 Task: Find a house in Turbo, Colombia, for 4 guests from 6th to 12th September, with a price range of 10,000 to 14,000, including amenities like Gym, Wifi, and Free parking.
Action: Mouse moved to (419, 87)
Screenshot: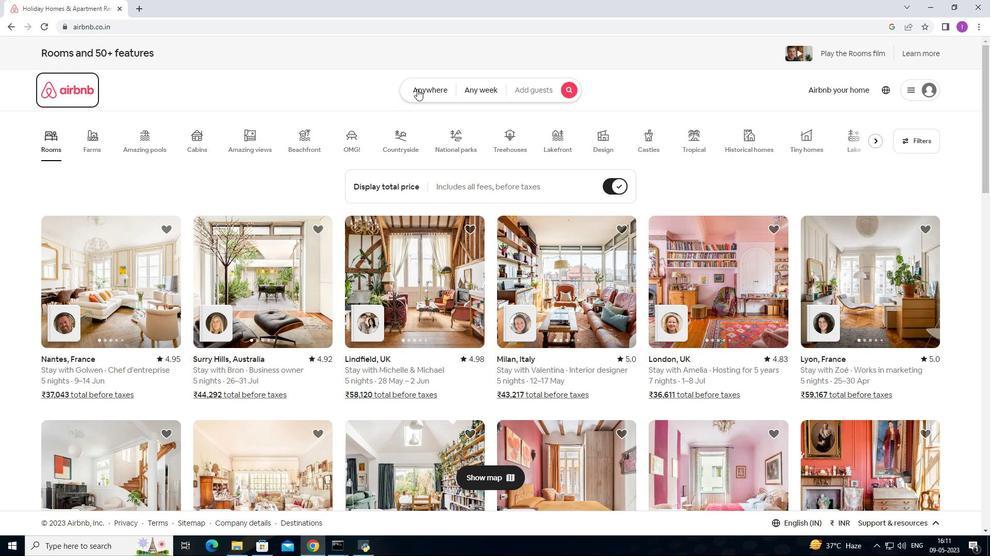 
Action: Mouse pressed left at (419, 87)
Screenshot: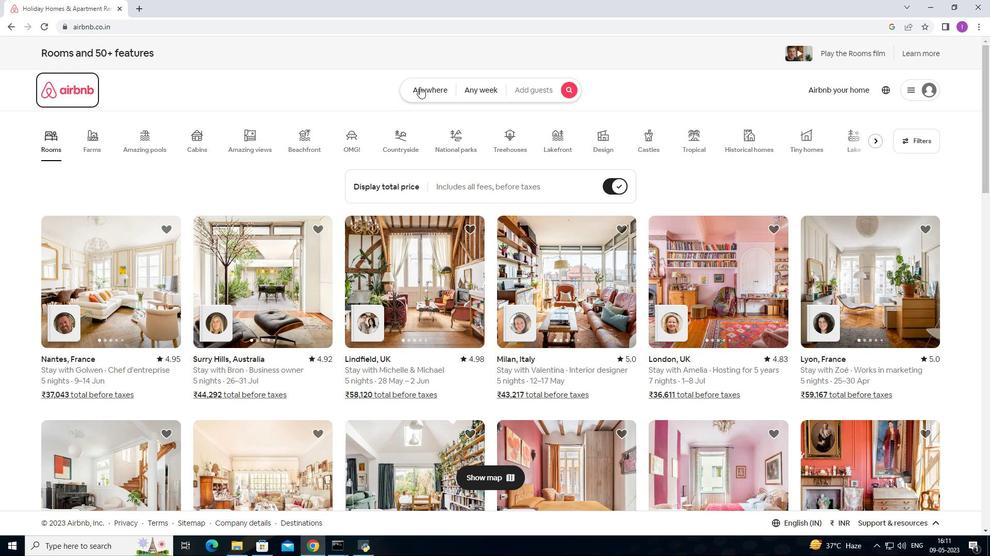 
Action: Mouse moved to (366, 127)
Screenshot: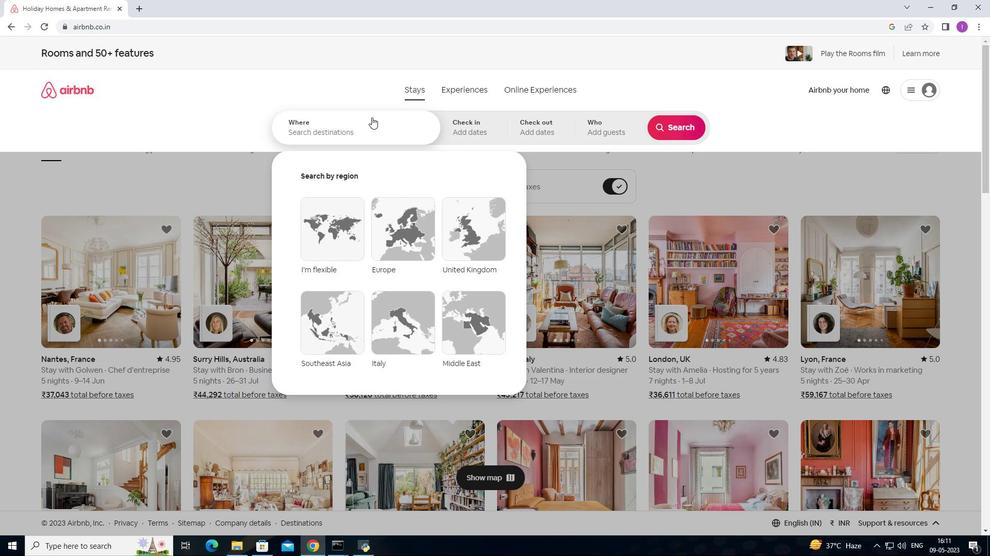 
Action: Mouse pressed left at (366, 127)
Screenshot: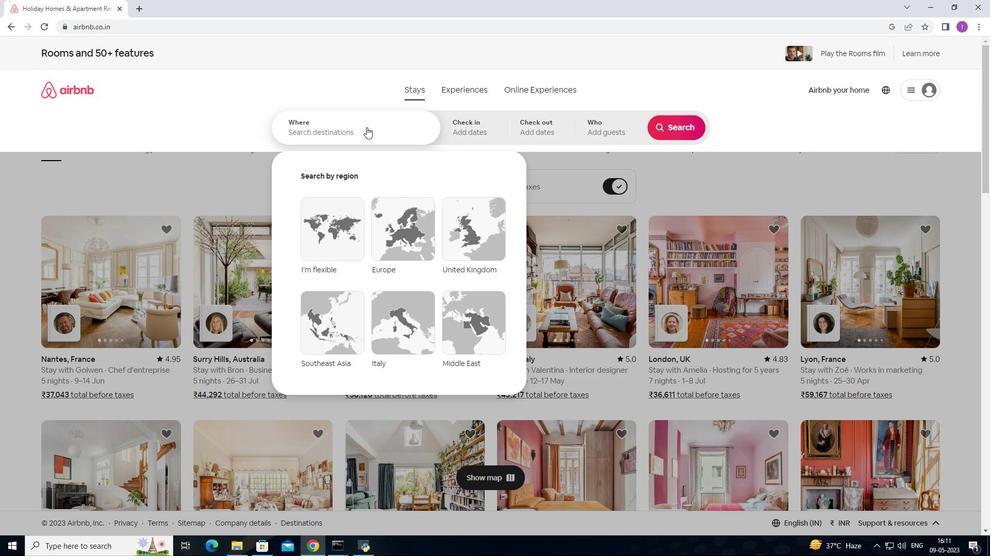 
Action: Key pressed <Key.shift><Key.shift>Turbo,<Key.shift>Cpolom<Key.backspace><Key.backspace><Key.backspace><Key.backspace><Key.backspace>olombia
Screenshot: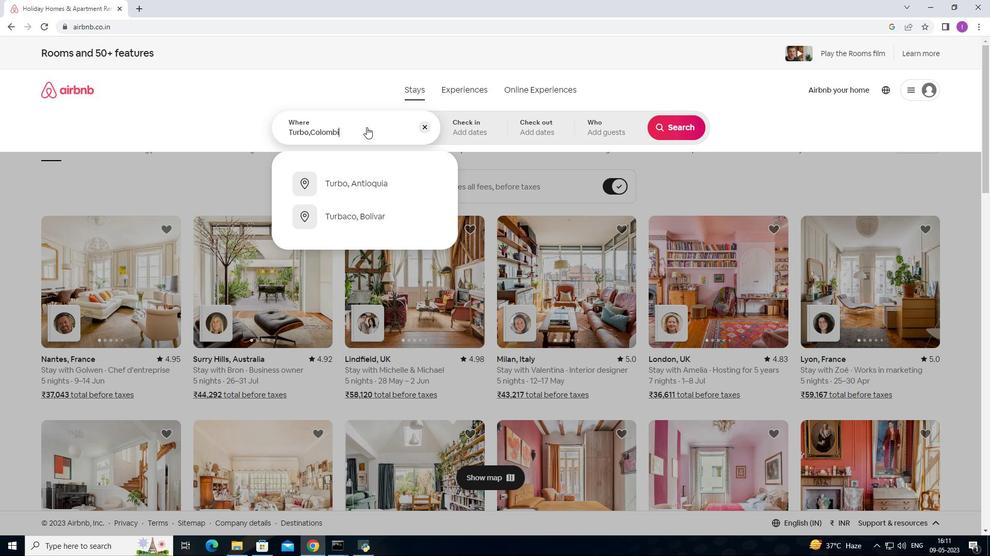 
Action: Mouse moved to (465, 127)
Screenshot: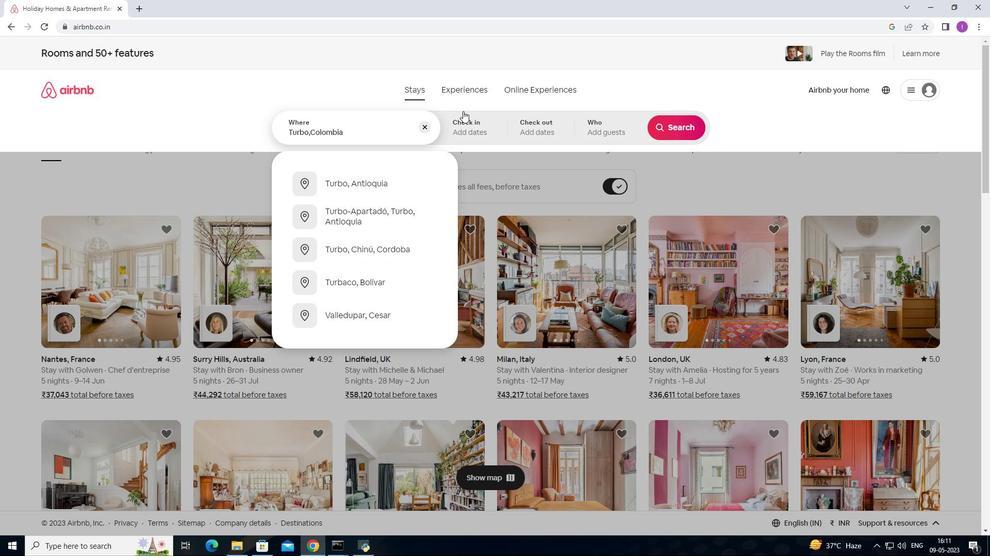 
Action: Mouse pressed left at (465, 127)
Screenshot: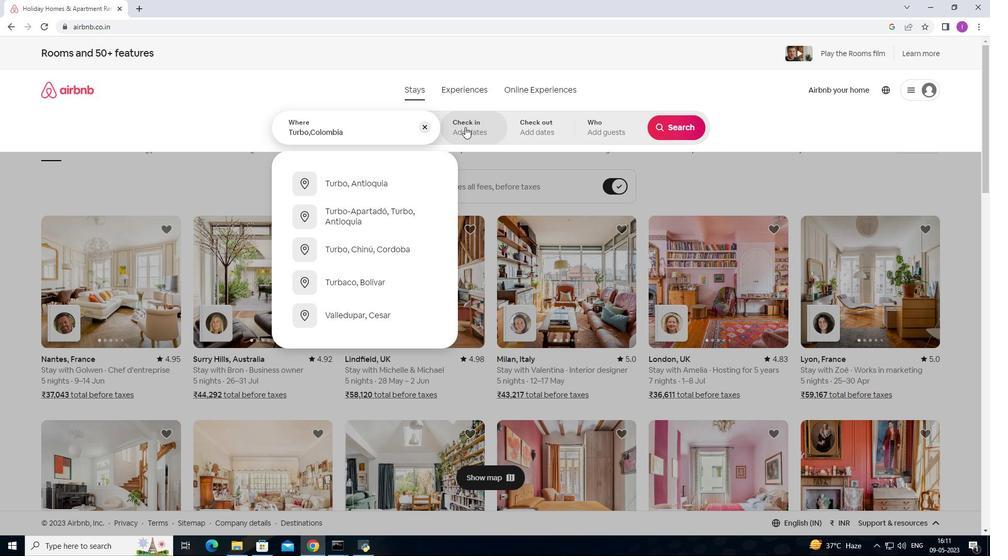 
Action: Mouse moved to (675, 209)
Screenshot: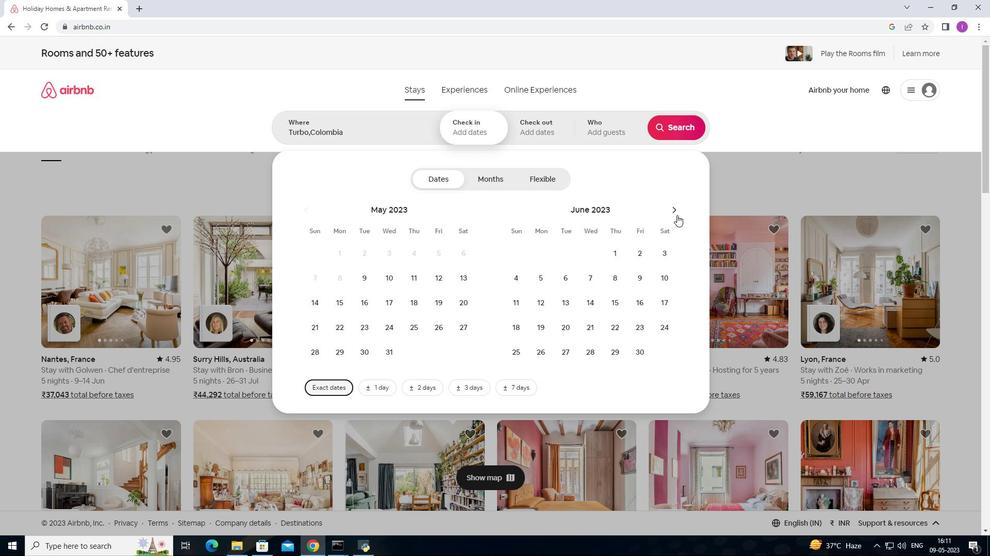 
Action: Mouse pressed left at (675, 209)
Screenshot: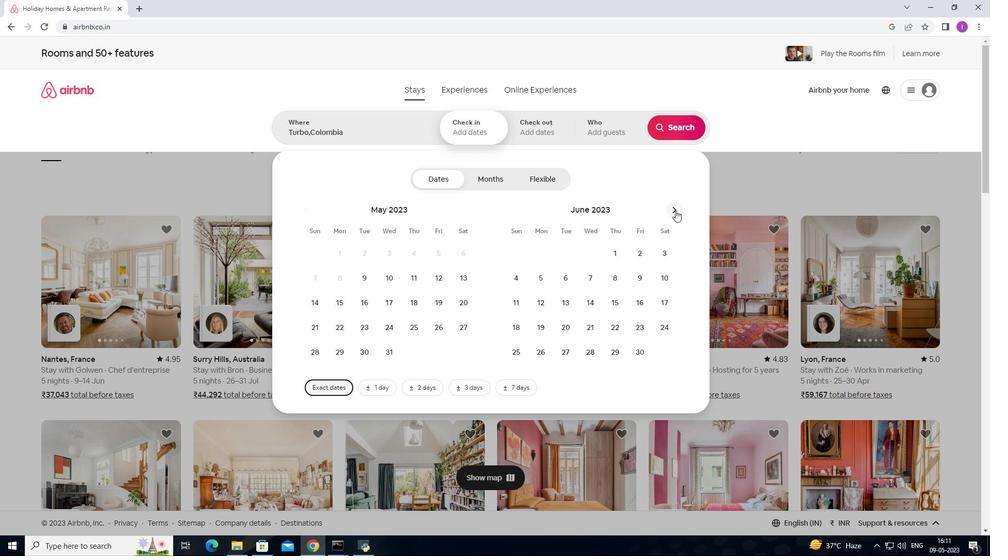
Action: Mouse pressed left at (675, 209)
Screenshot: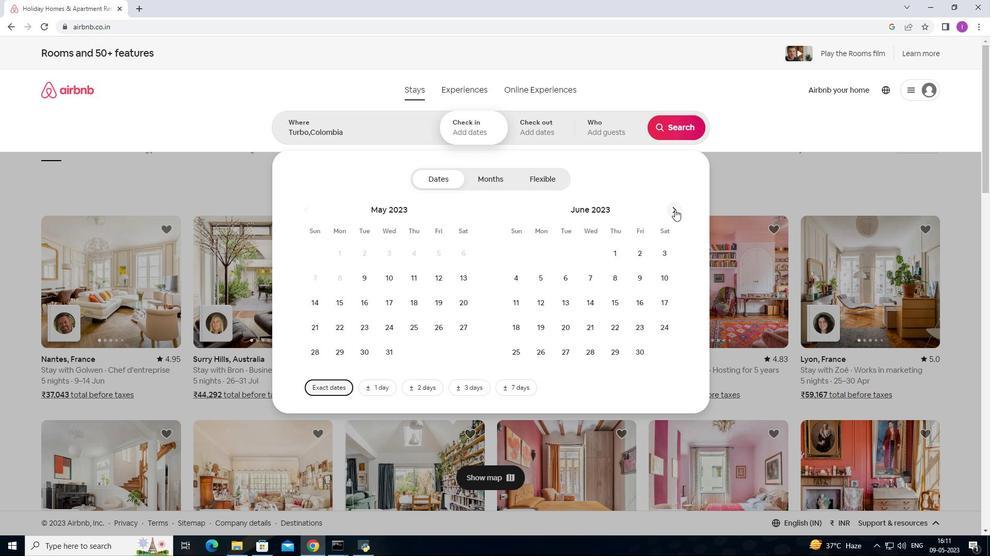 
Action: Mouse pressed left at (675, 209)
Screenshot: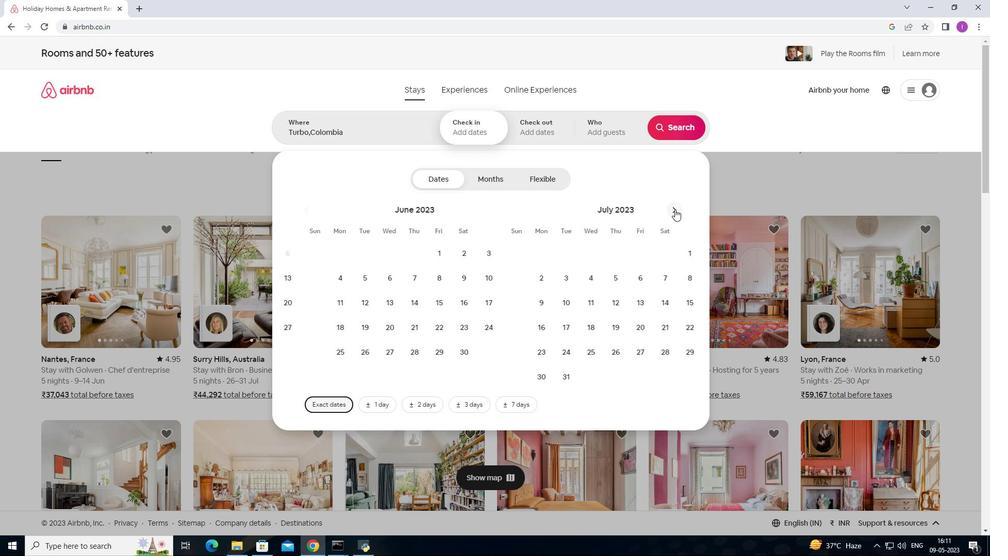 
Action: Mouse pressed left at (675, 209)
Screenshot: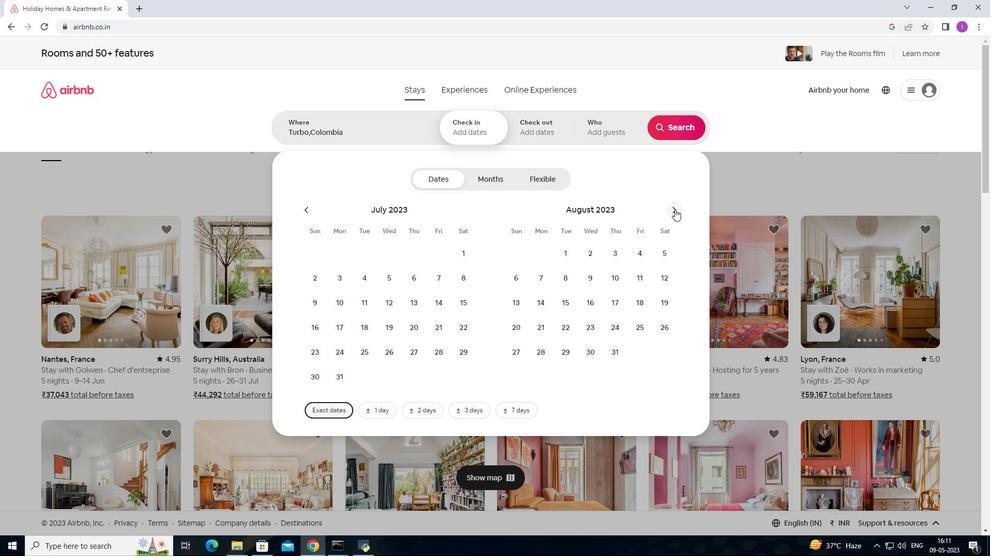 
Action: Mouse moved to (593, 280)
Screenshot: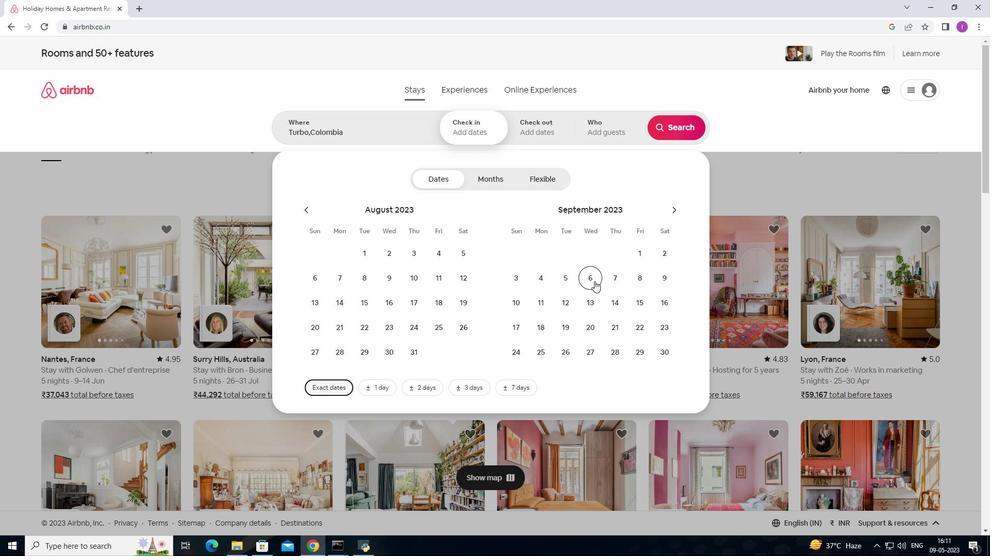 
Action: Mouse pressed left at (593, 280)
Screenshot: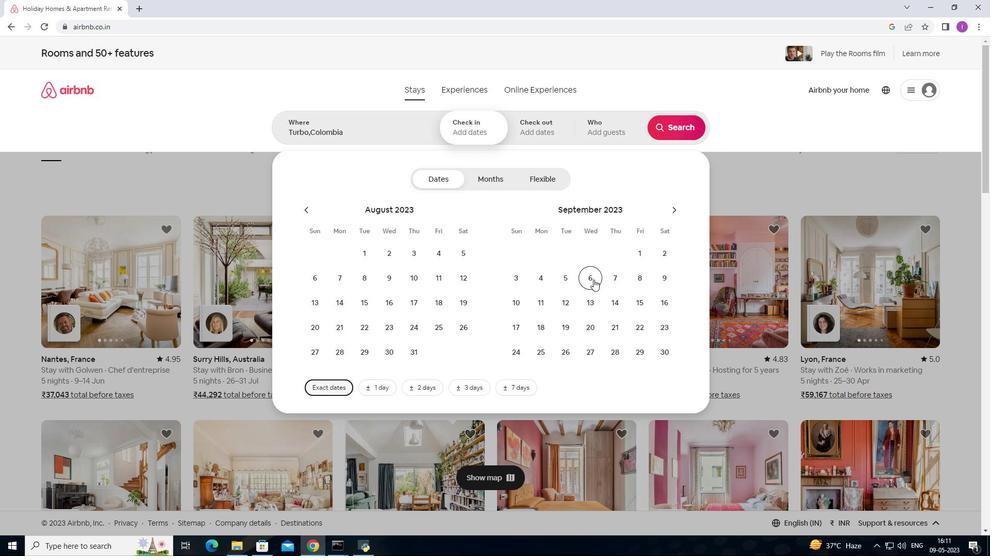 
Action: Mouse moved to (570, 303)
Screenshot: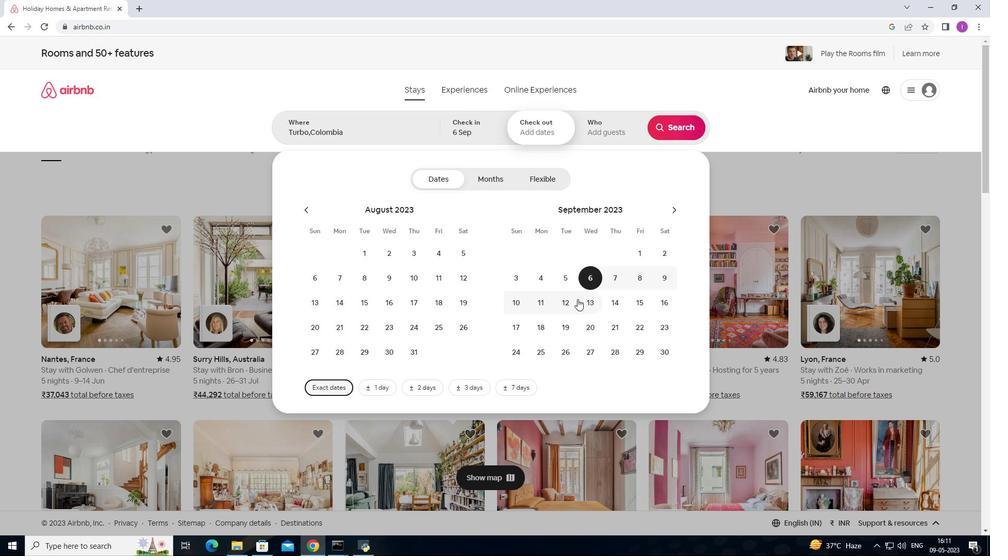 
Action: Mouse pressed left at (570, 303)
Screenshot: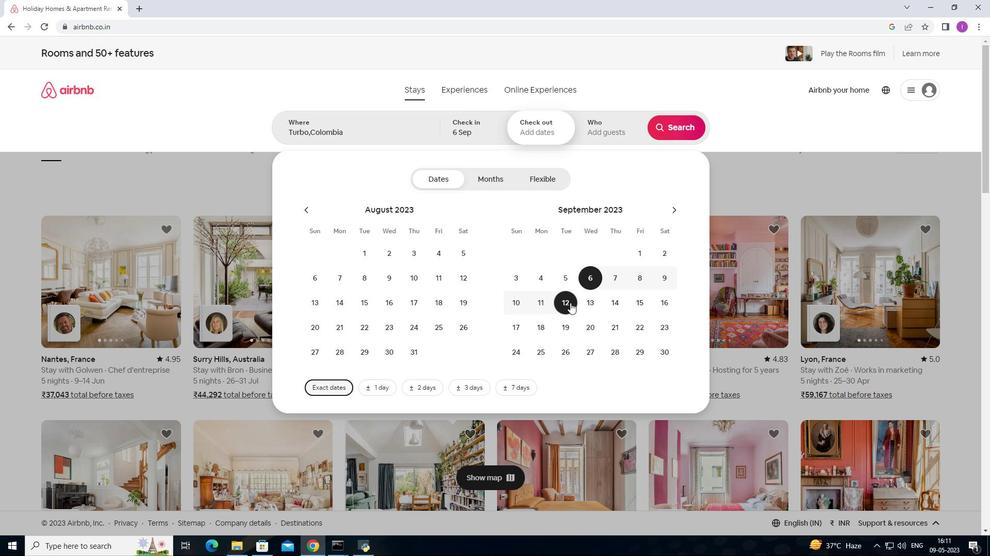 
Action: Mouse moved to (614, 132)
Screenshot: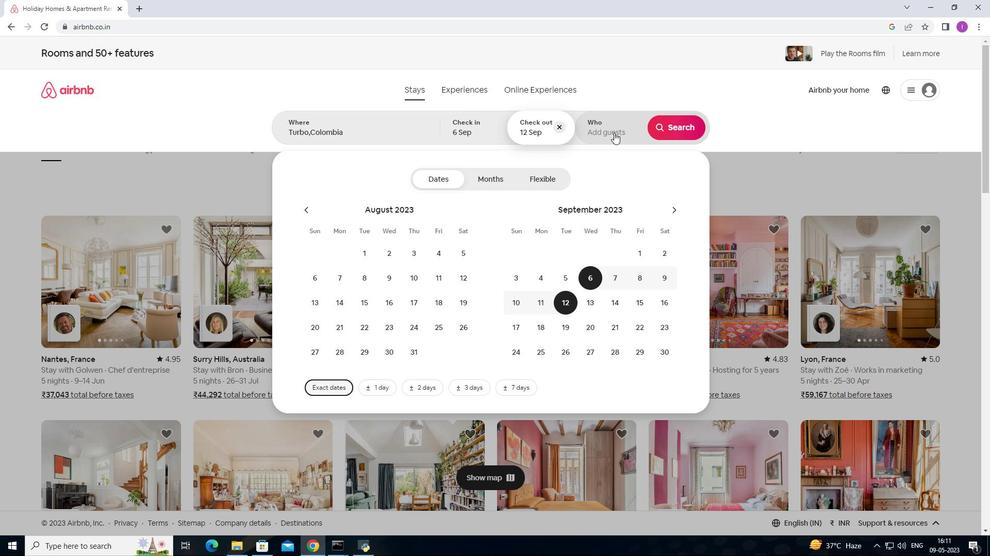 
Action: Mouse pressed left at (614, 132)
Screenshot: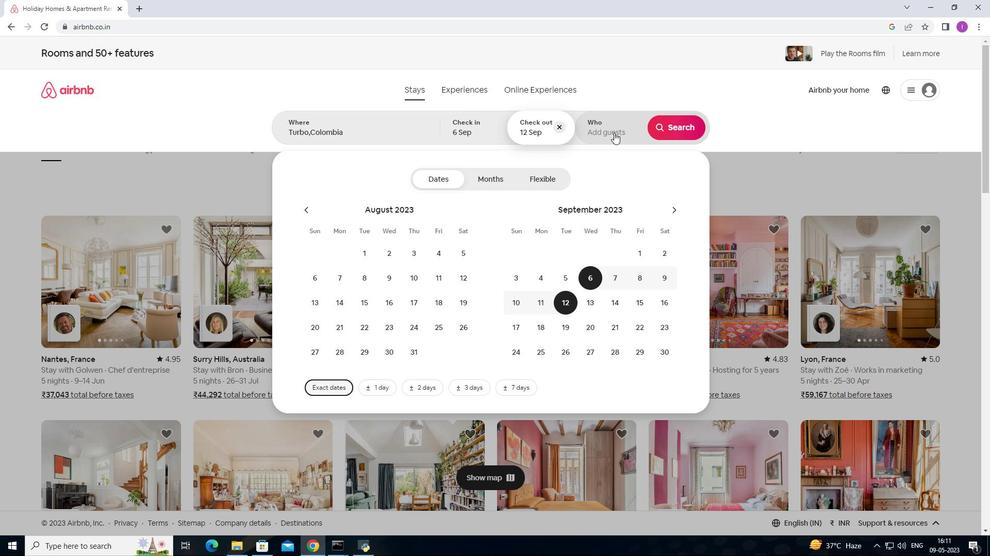 
Action: Mouse moved to (685, 183)
Screenshot: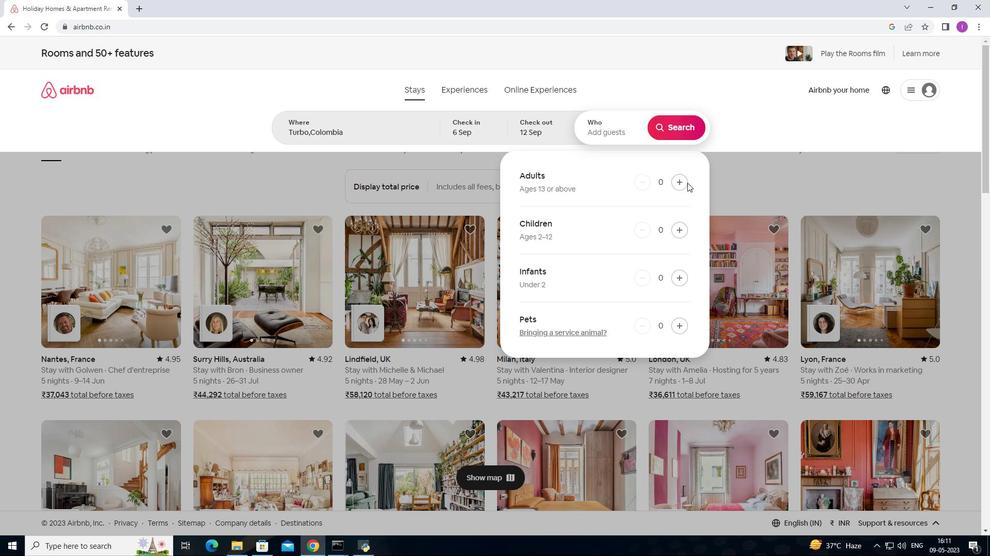 
Action: Mouse pressed left at (685, 183)
Screenshot: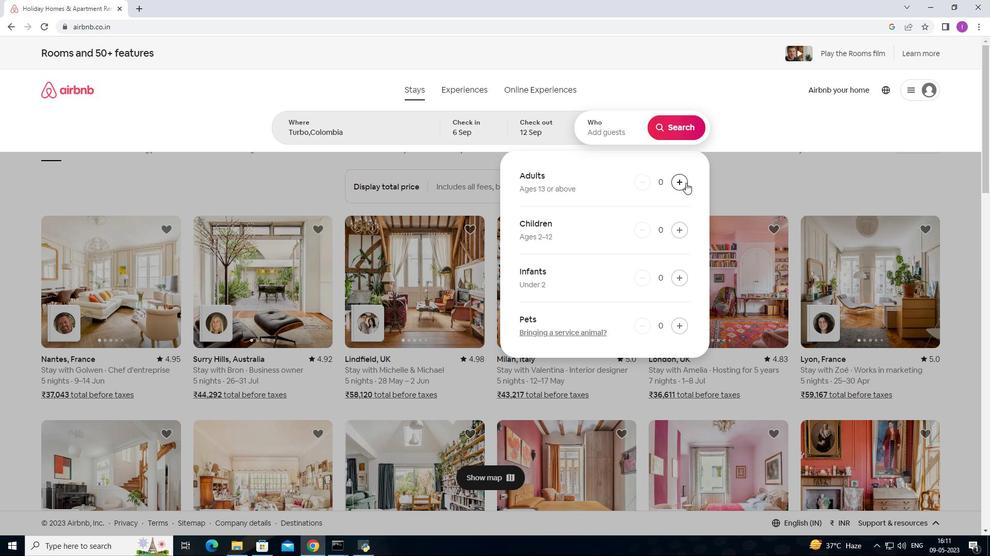 
Action: Mouse moved to (685, 182)
Screenshot: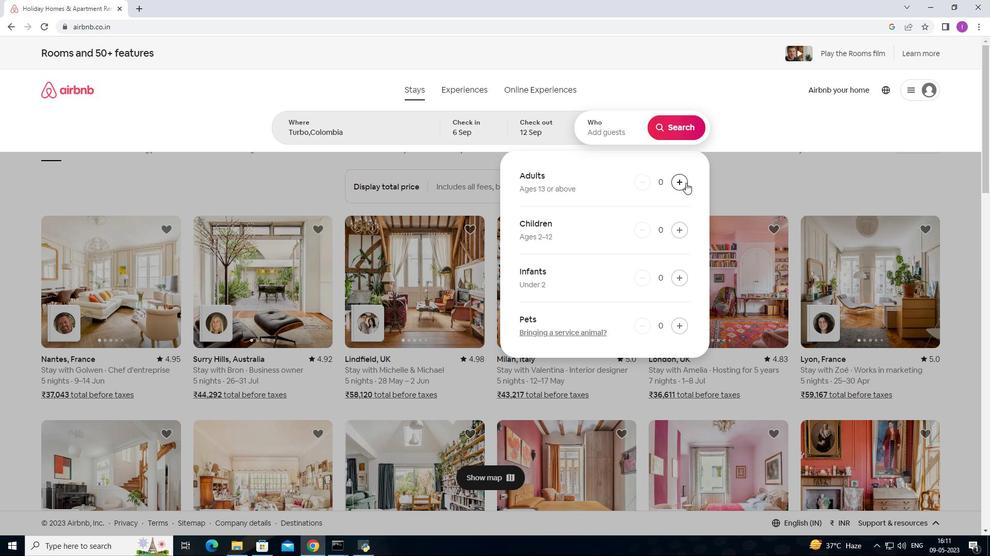 
Action: Mouse pressed left at (685, 182)
Screenshot: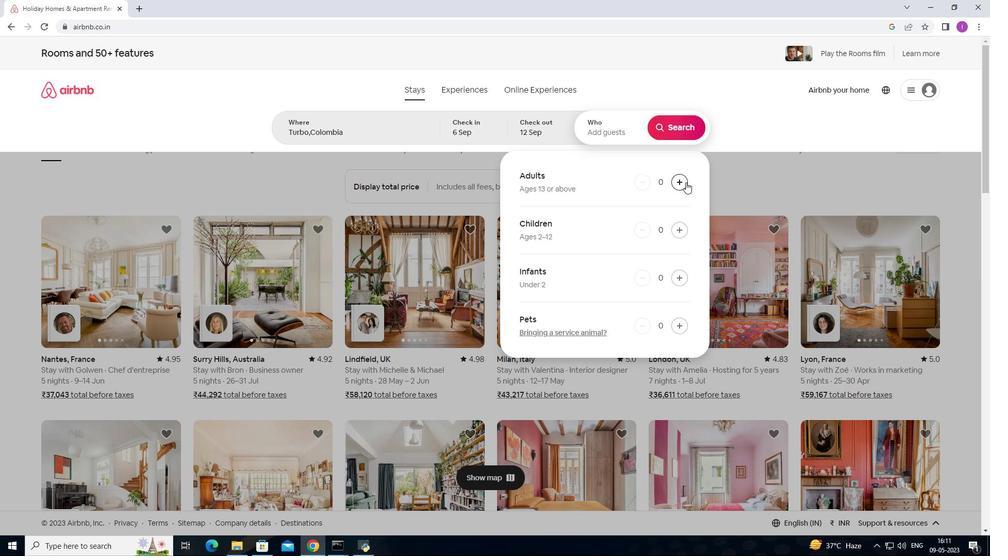 
Action: Mouse pressed left at (685, 182)
Screenshot: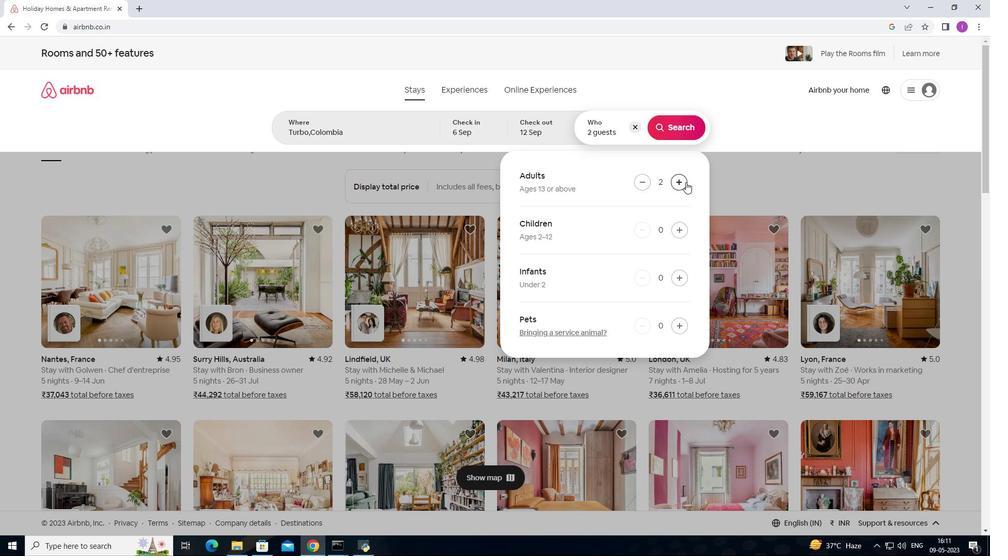 
Action: Mouse moved to (685, 182)
Screenshot: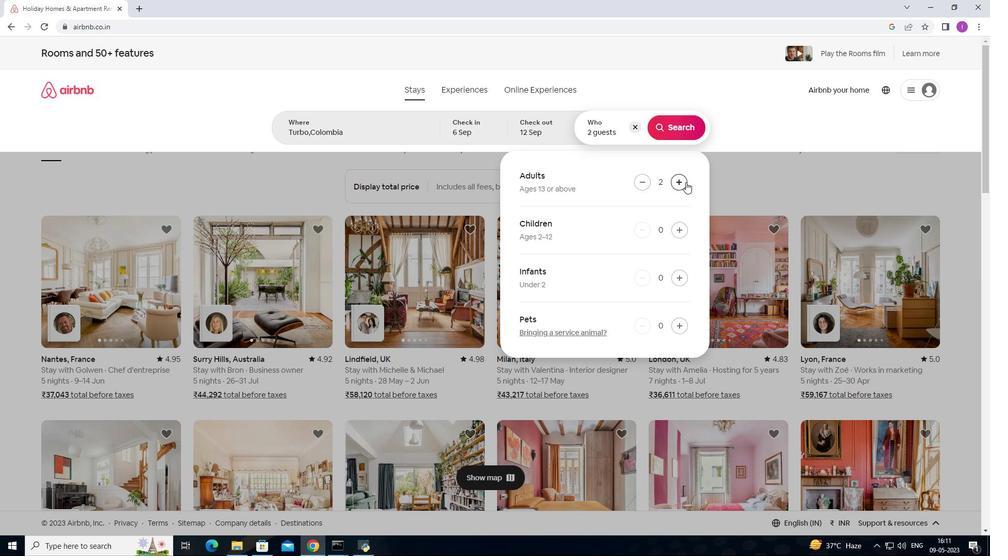 
Action: Mouse pressed left at (685, 182)
Screenshot: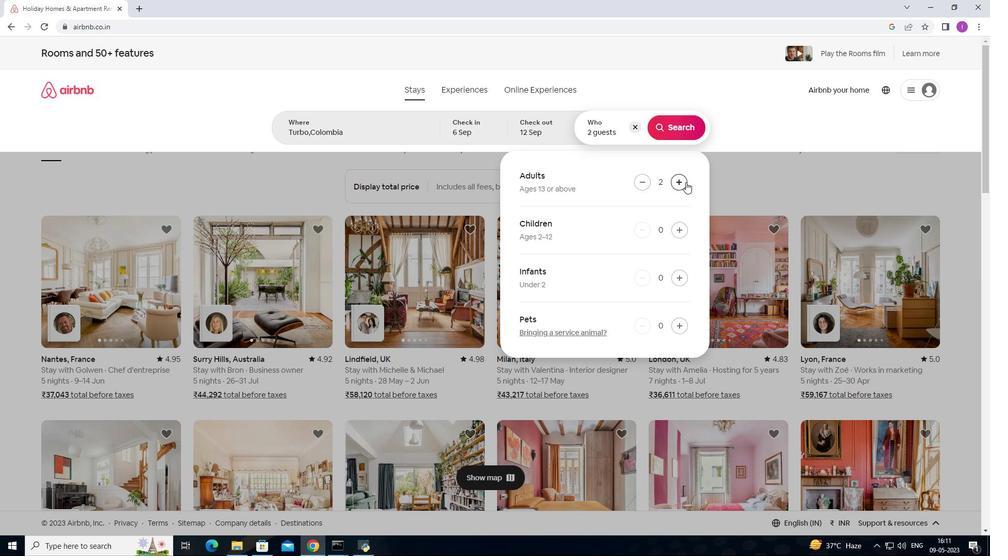 
Action: Mouse pressed left at (685, 182)
Screenshot: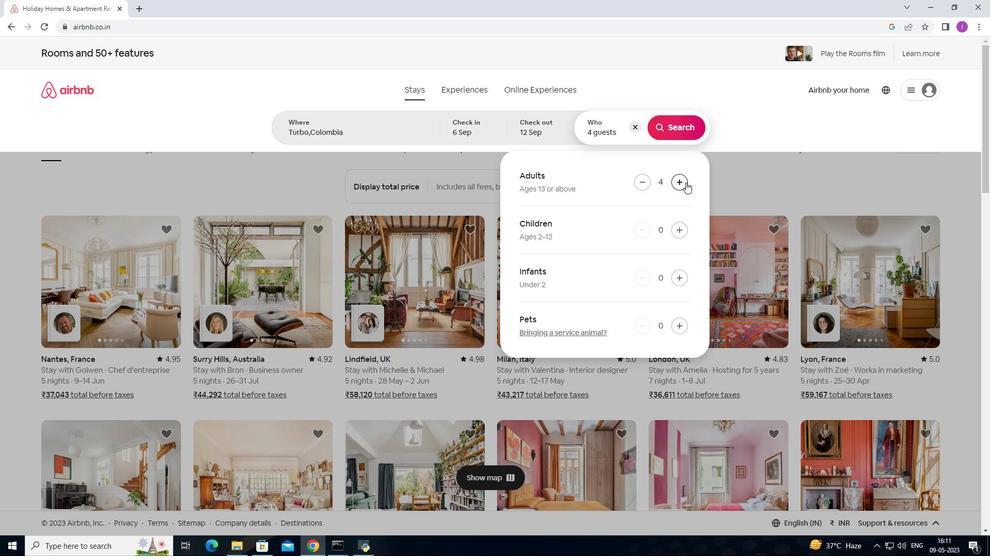 
Action: Mouse moved to (636, 183)
Screenshot: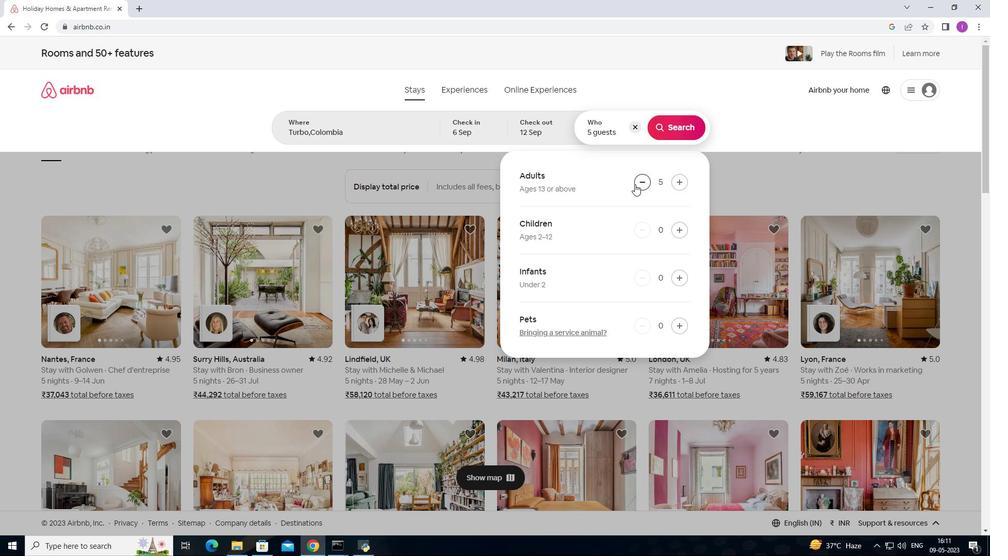 
Action: Mouse pressed left at (636, 183)
Screenshot: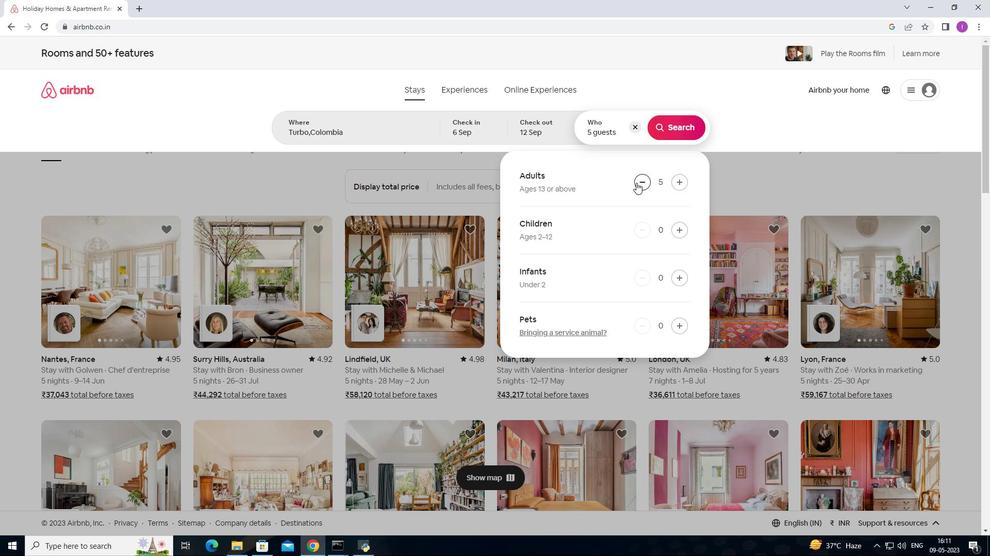 
Action: Mouse moved to (665, 133)
Screenshot: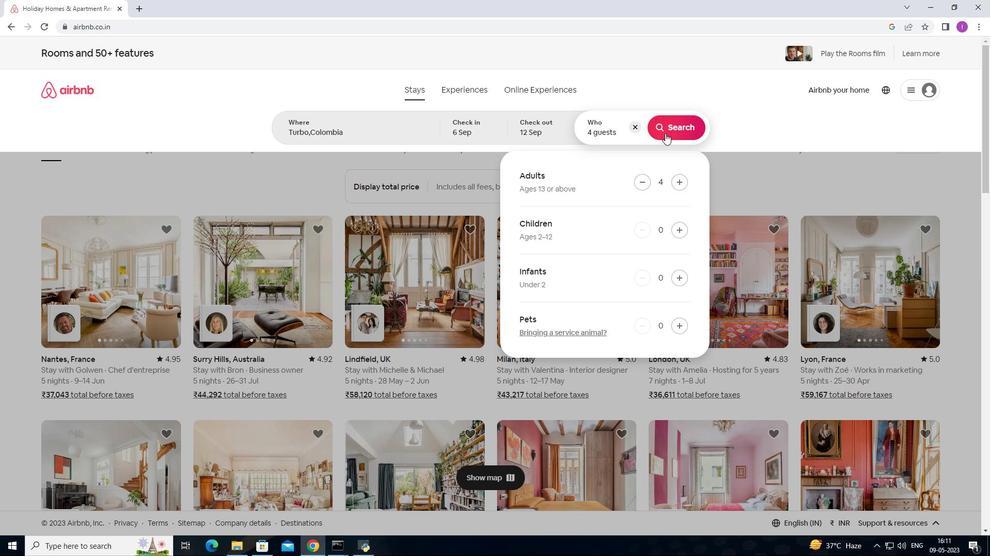 
Action: Mouse pressed left at (665, 133)
Screenshot: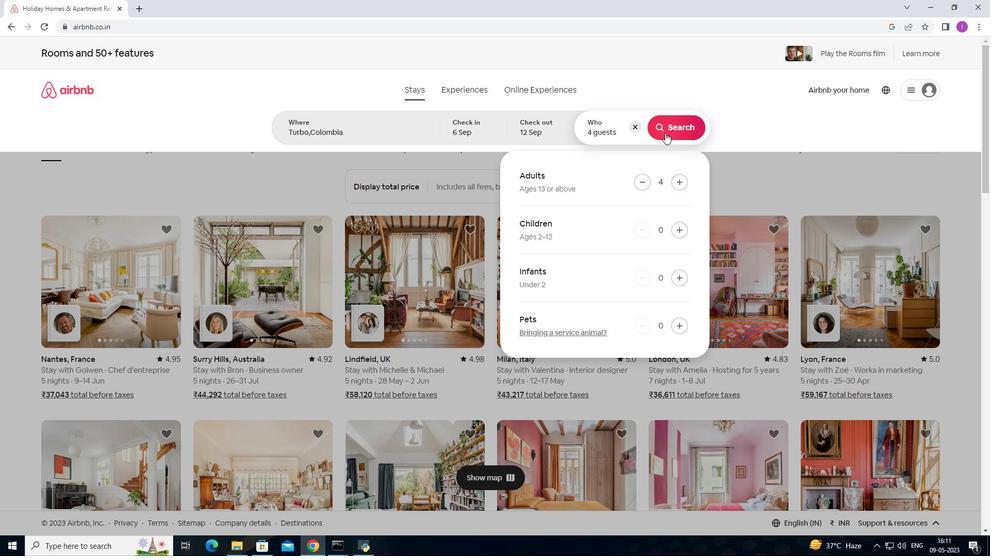 
Action: Mouse moved to (934, 94)
Screenshot: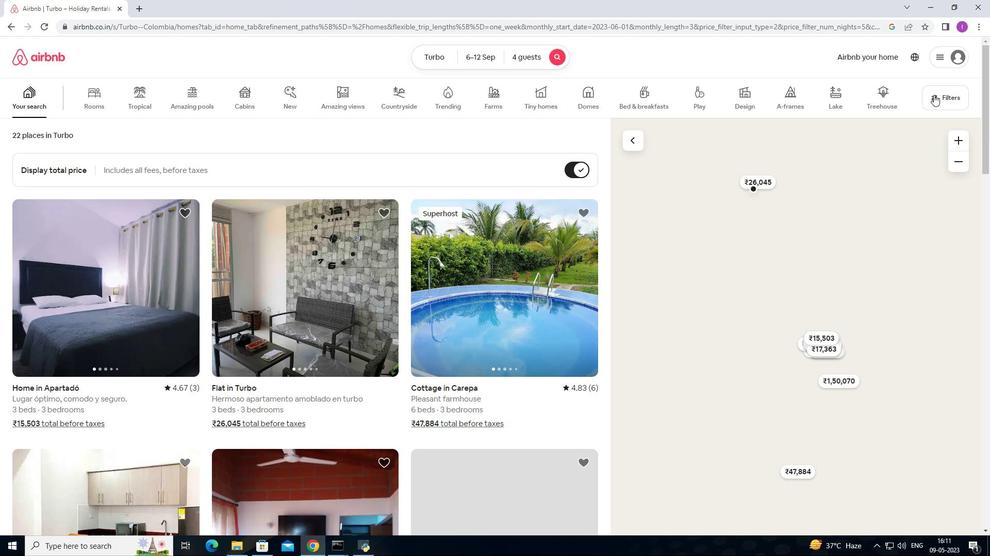 
Action: Mouse pressed left at (934, 94)
Screenshot: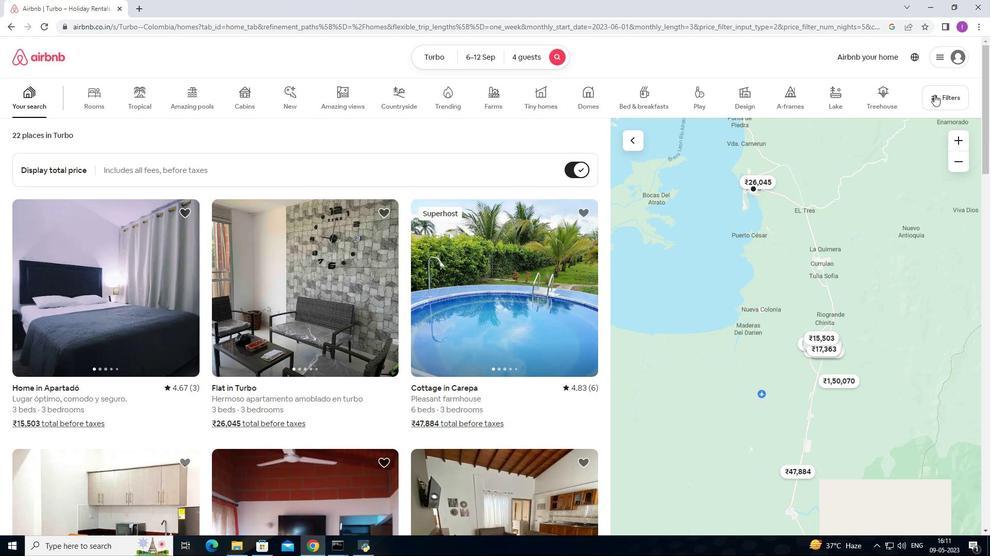 
Action: Mouse moved to (365, 353)
Screenshot: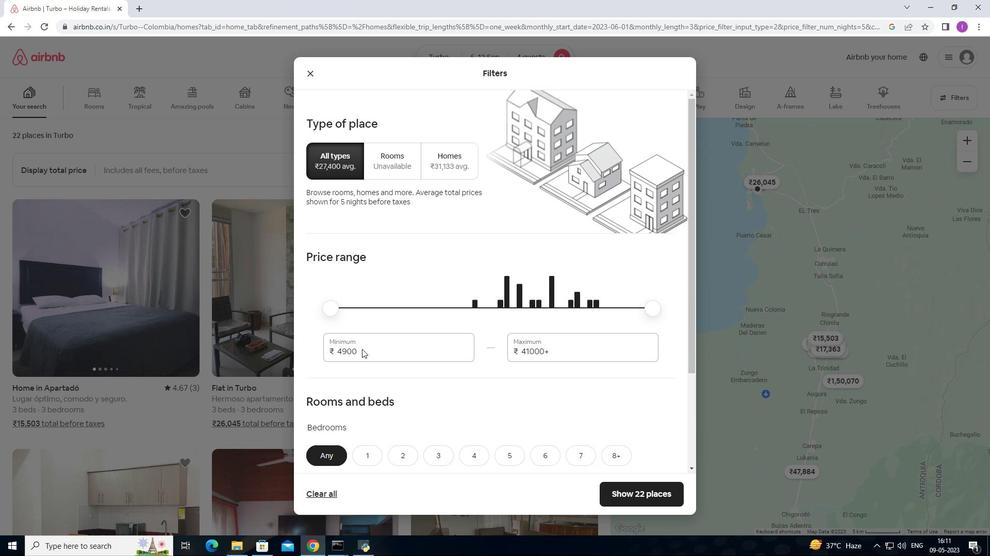
Action: Mouse pressed left at (365, 353)
Screenshot: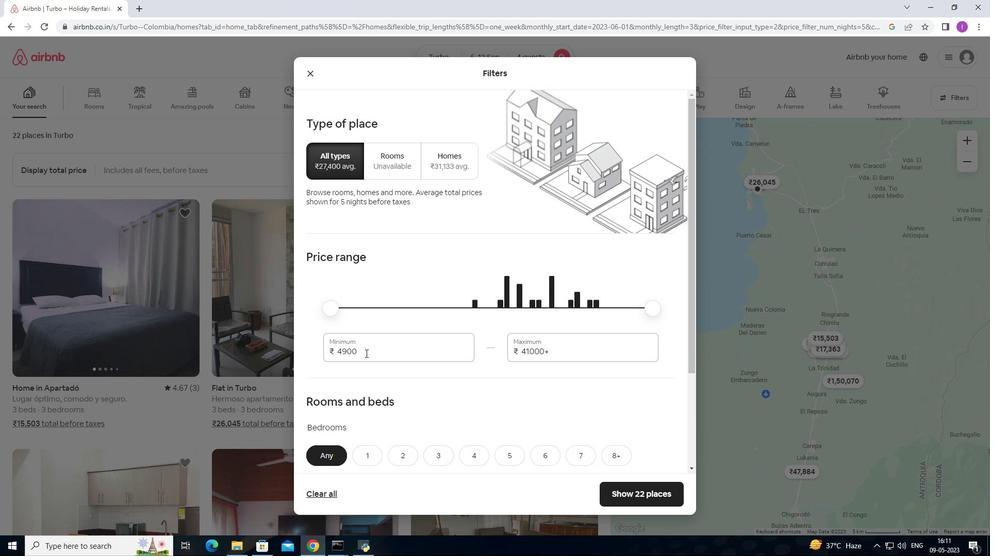
Action: Mouse moved to (459, 337)
Screenshot: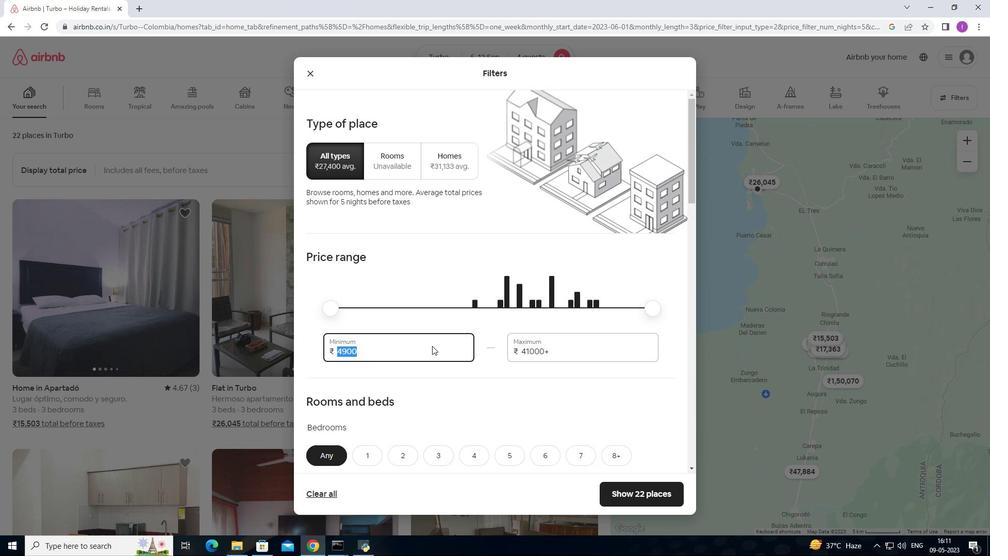 
Action: Key pressed 1
Screenshot: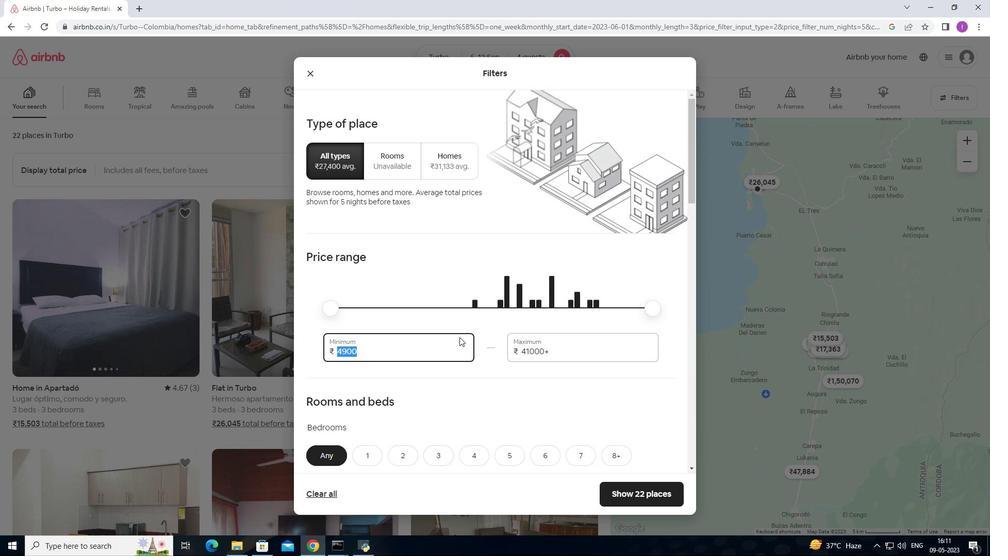 
Action: Mouse moved to (460, 336)
Screenshot: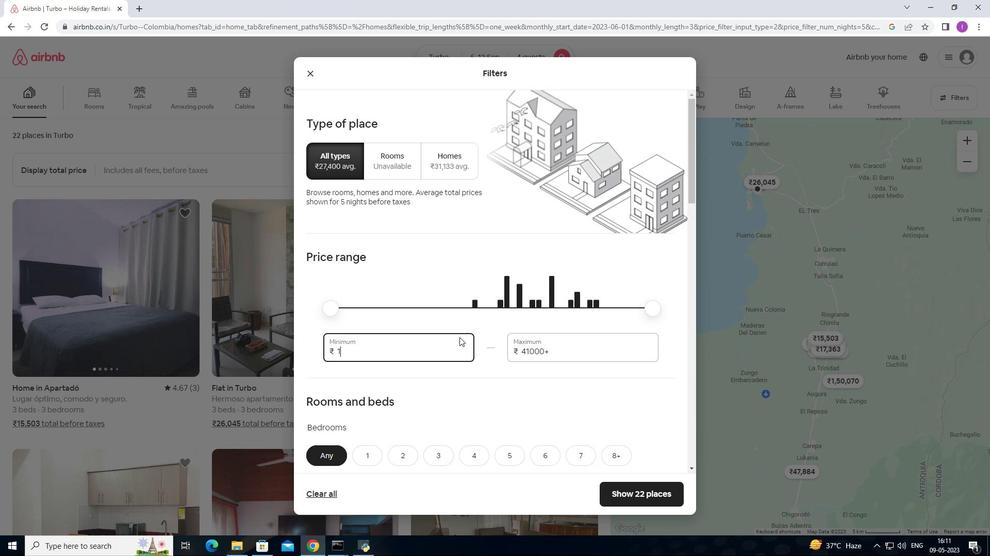 
Action: Key pressed 000
Screenshot: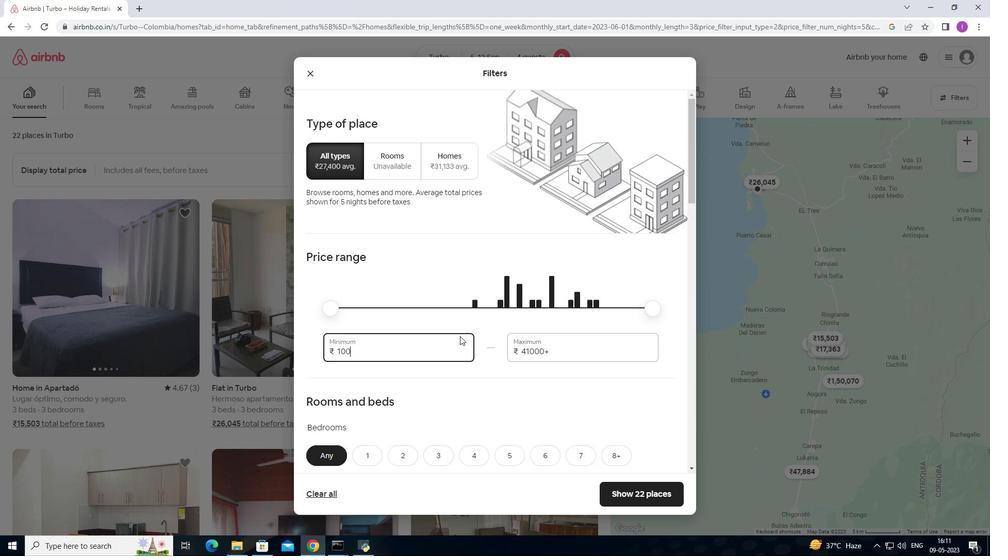 
Action: Mouse moved to (459, 336)
Screenshot: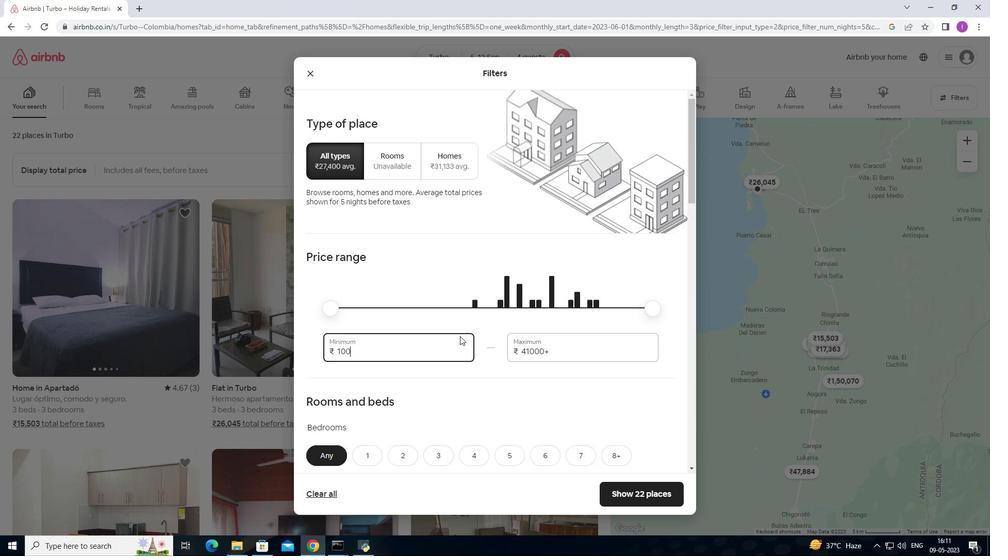 
Action: Key pressed 0
Screenshot: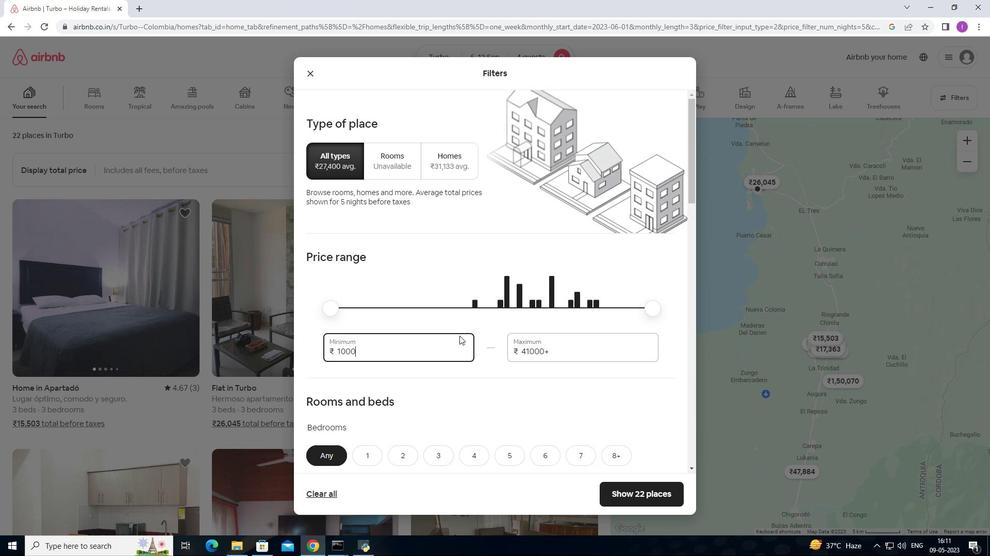 
Action: Mouse moved to (562, 355)
Screenshot: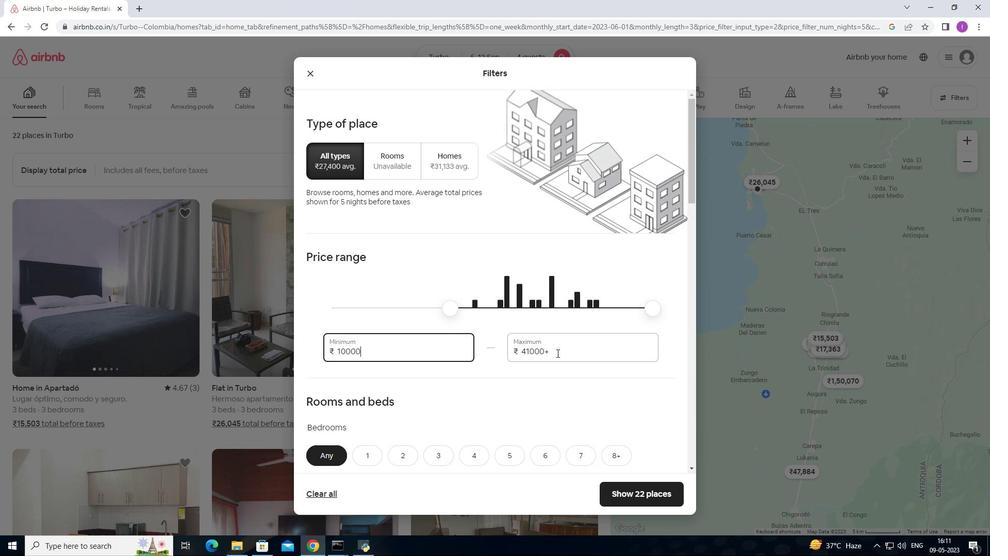 
Action: Mouse pressed left at (562, 355)
Screenshot: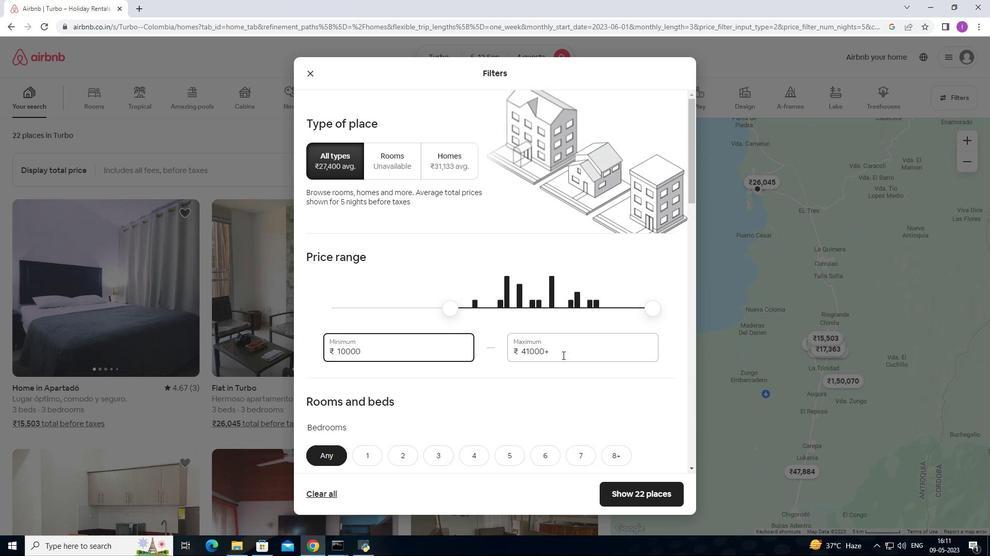 
Action: Mouse moved to (564, 370)
Screenshot: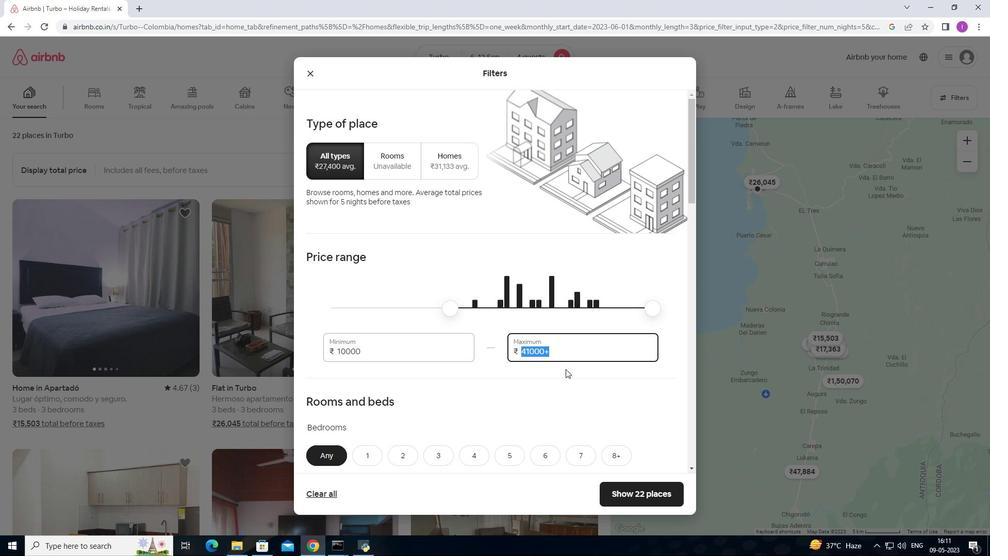 
Action: Key pressed 1
Screenshot: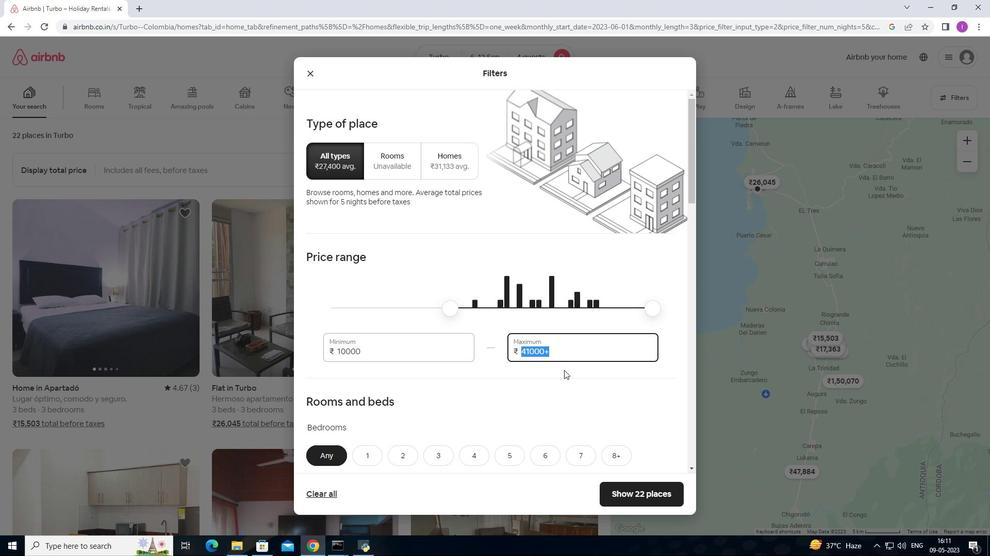 
Action: Mouse moved to (563, 370)
Screenshot: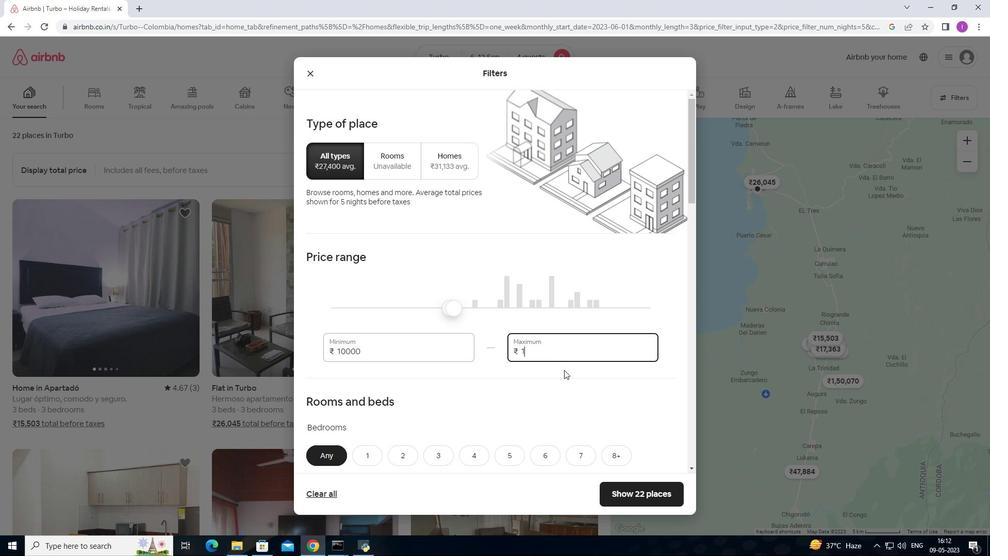 
Action: Key pressed 4000
Screenshot: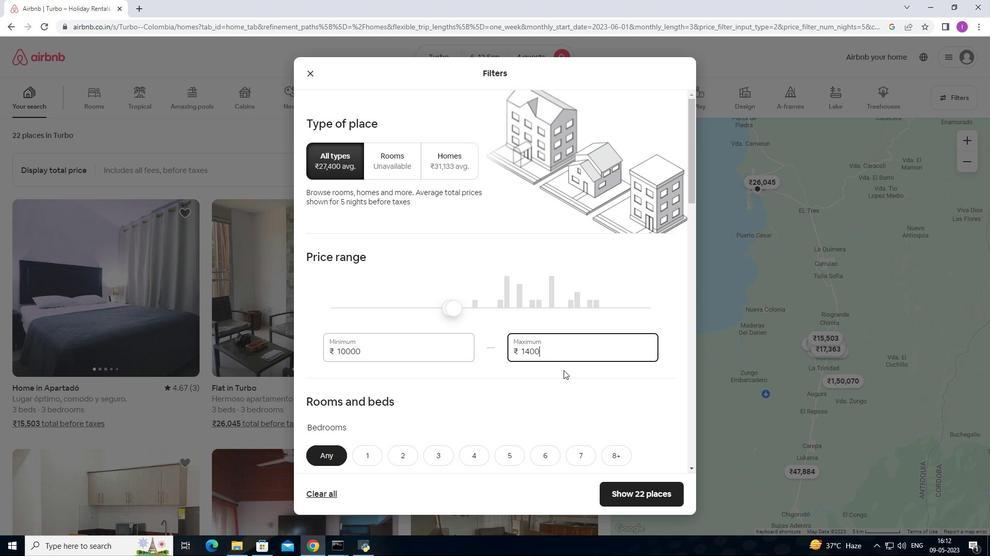 
Action: Mouse moved to (411, 370)
Screenshot: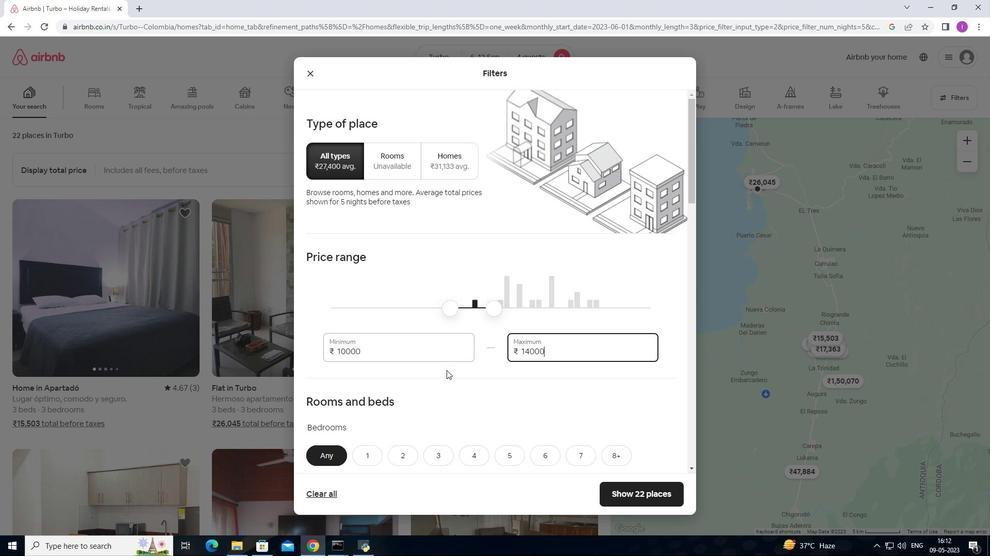
Action: Mouse scrolled (411, 370) with delta (0, 0)
Screenshot: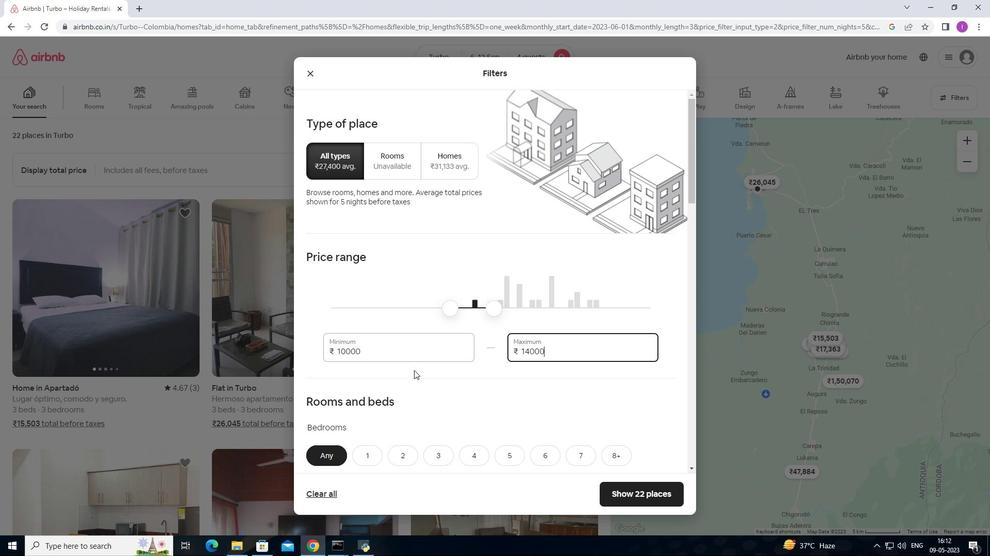 
Action: Mouse scrolled (411, 370) with delta (0, 0)
Screenshot: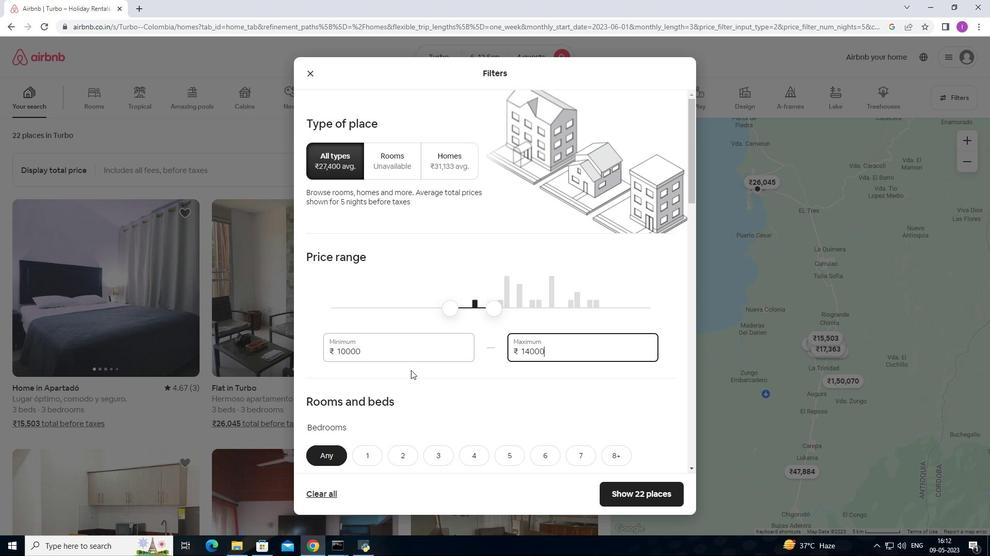 
Action: Mouse moved to (411, 365)
Screenshot: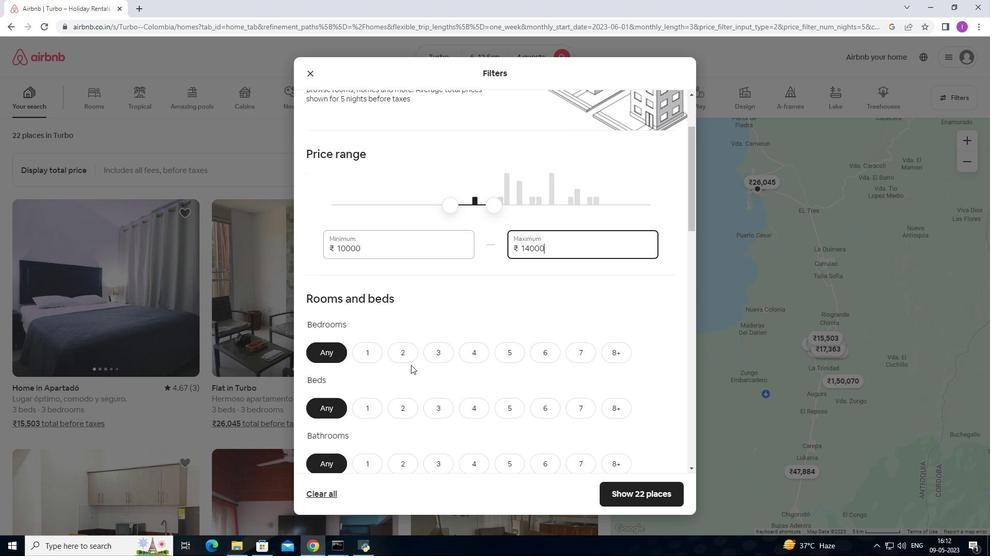 
Action: Mouse scrolled (411, 364) with delta (0, 0)
Screenshot: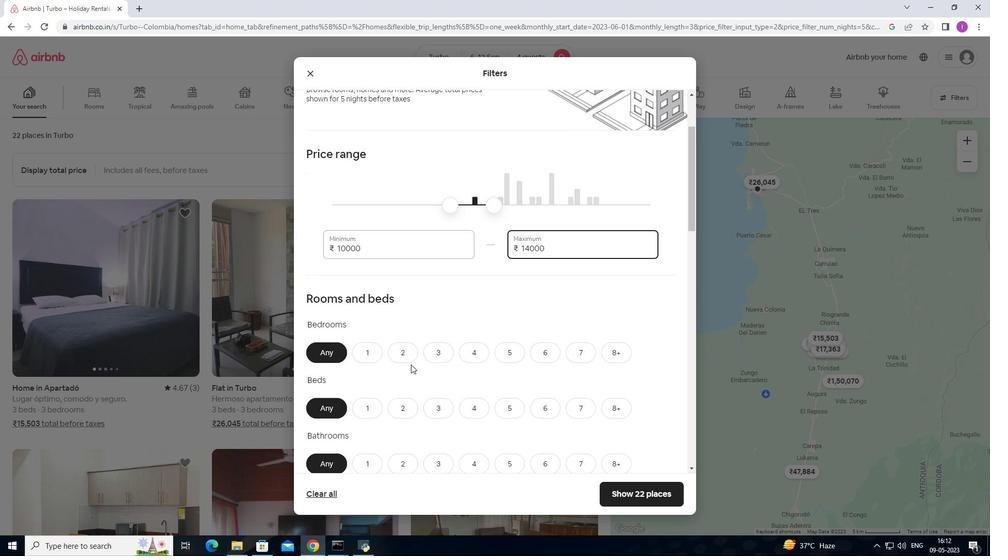 
Action: Mouse moved to (412, 364)
Screenshot: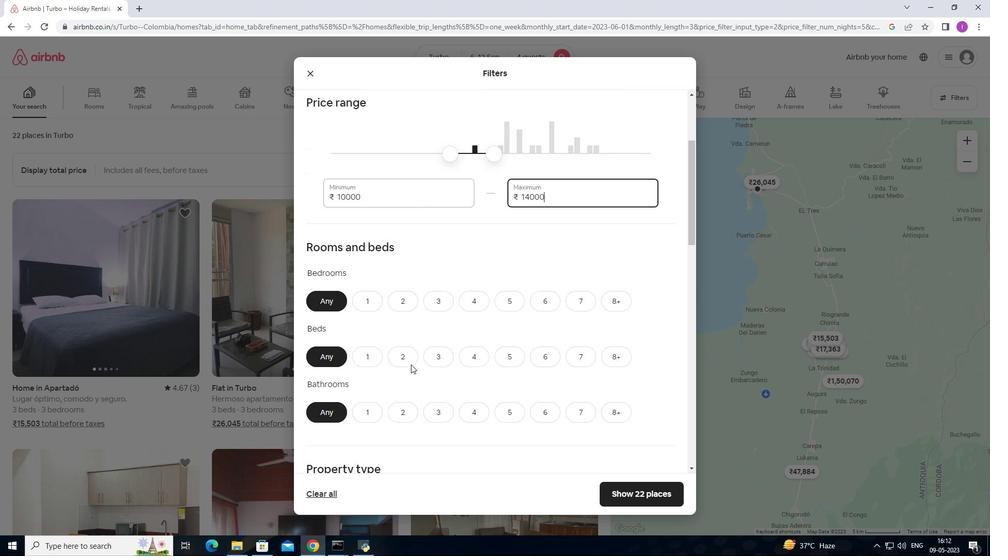 
Action: Mouse scrolled (412, 363) with delta (0, 0)
Screenshot: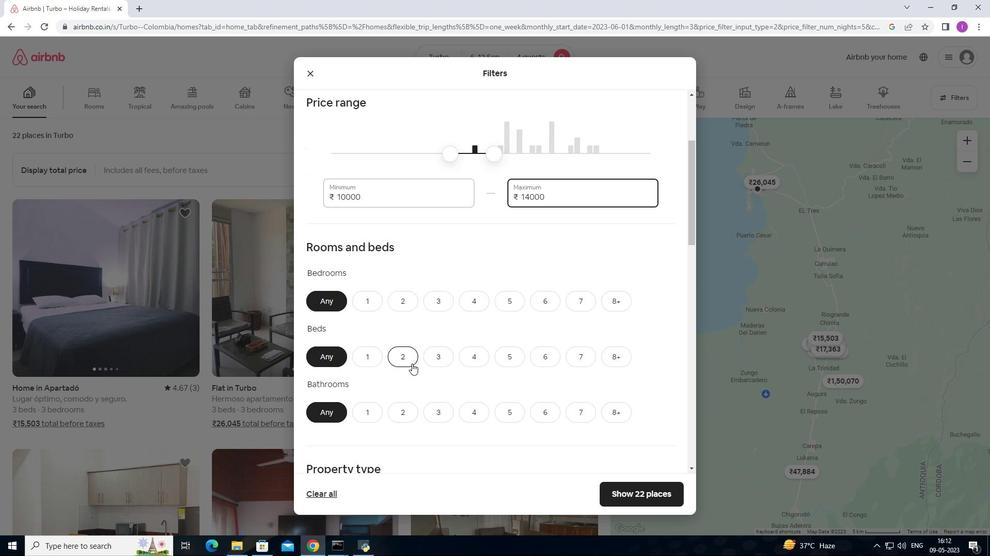 
Action: Mouse moved to (472, 253)
Screenshot: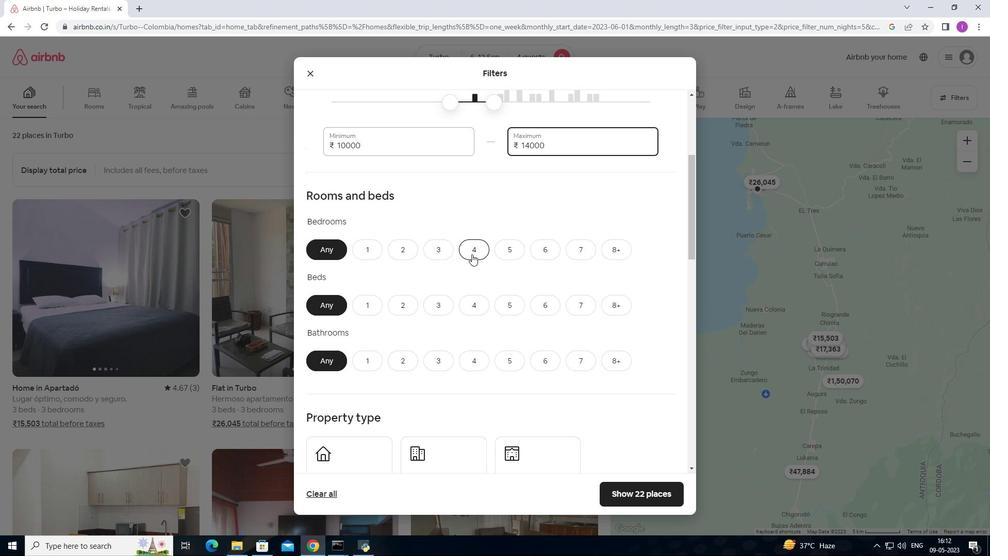 
Action: Mouse pressed left at (472, 253)
Screenshot: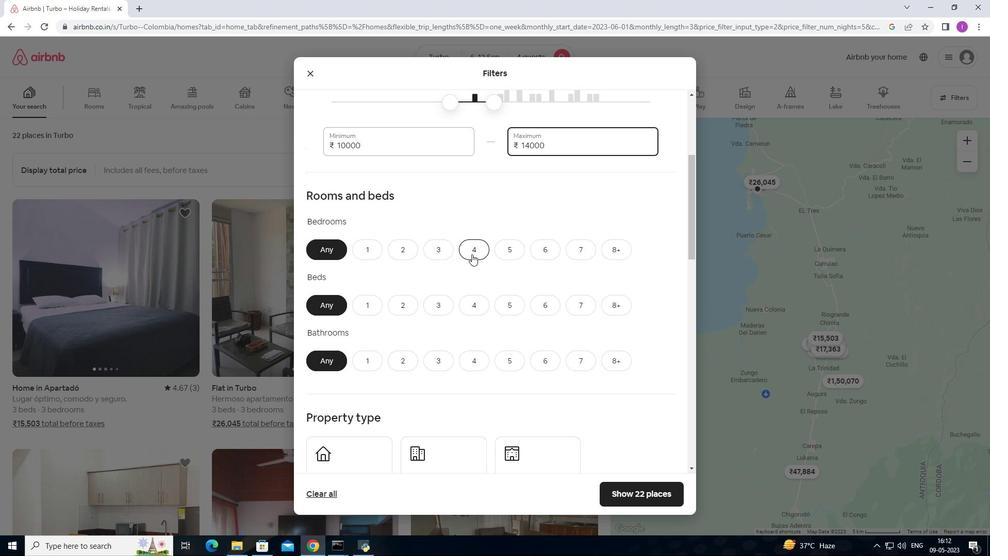 
Action: Mouse moved to (483, 305)
Screenshot: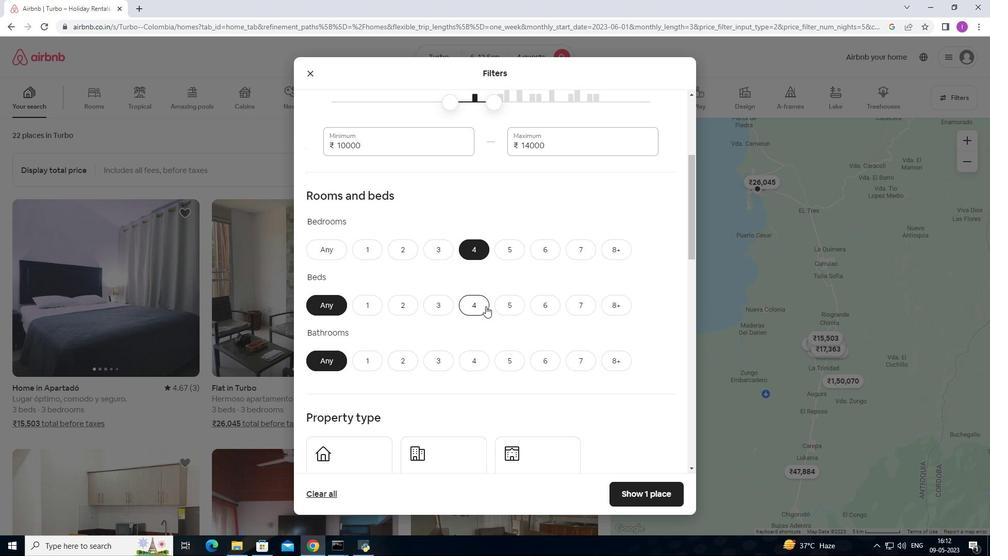 
Action: Mouse pressed left at (483, 305)
Screenshot: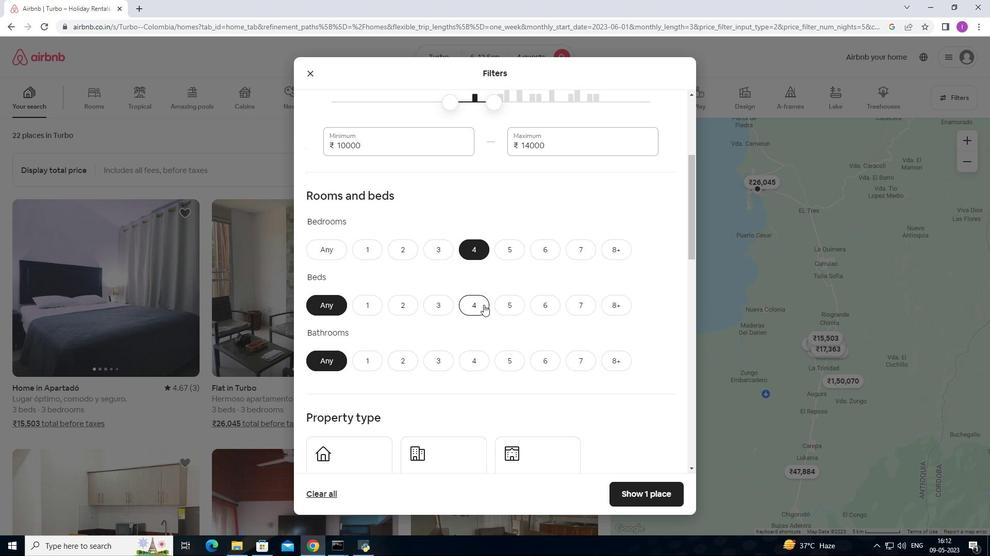 
Action: Mouse moved to (474, 361)
Screenshot: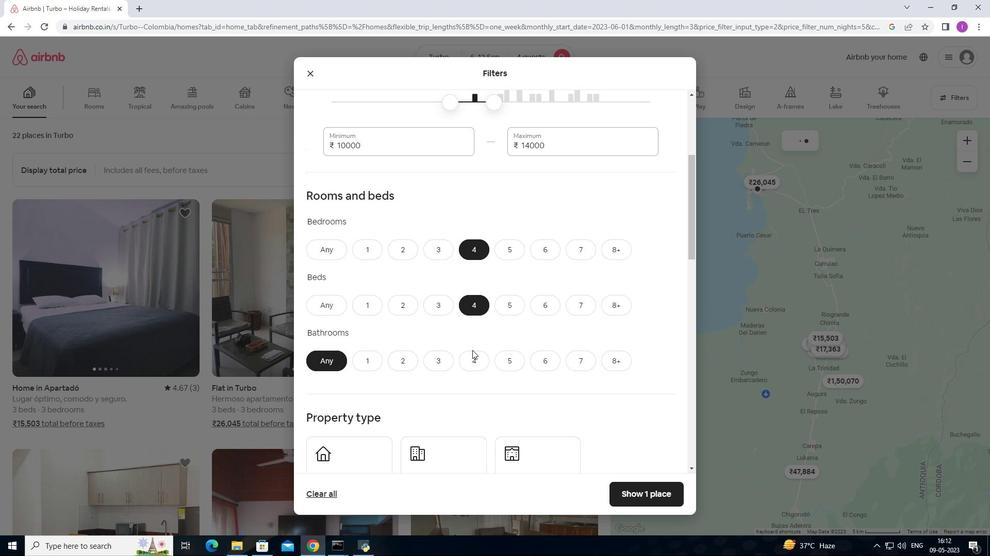 
Action: Mouse pressed left at (474, 361)
Screenshot: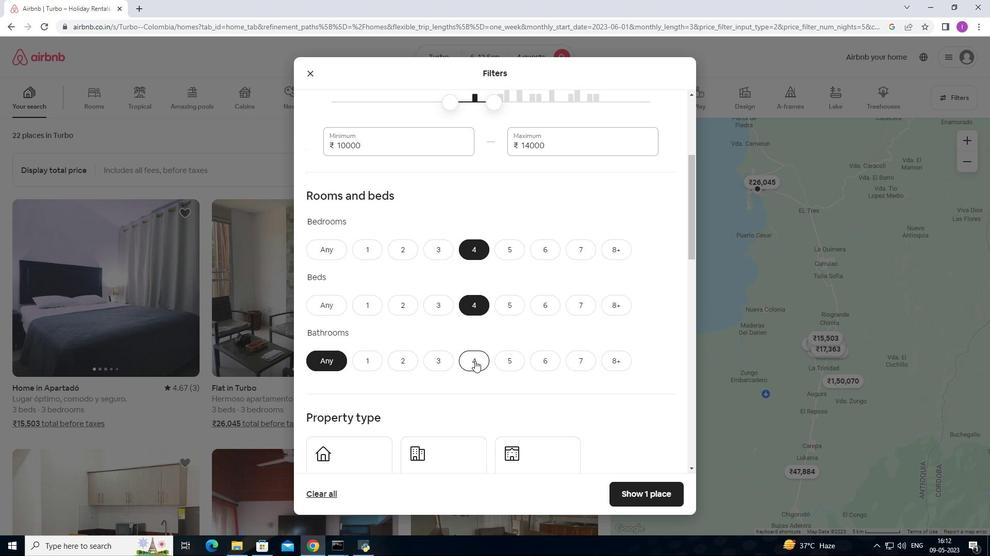 
Action: Mouse moved to (473, 354)
Screenshot: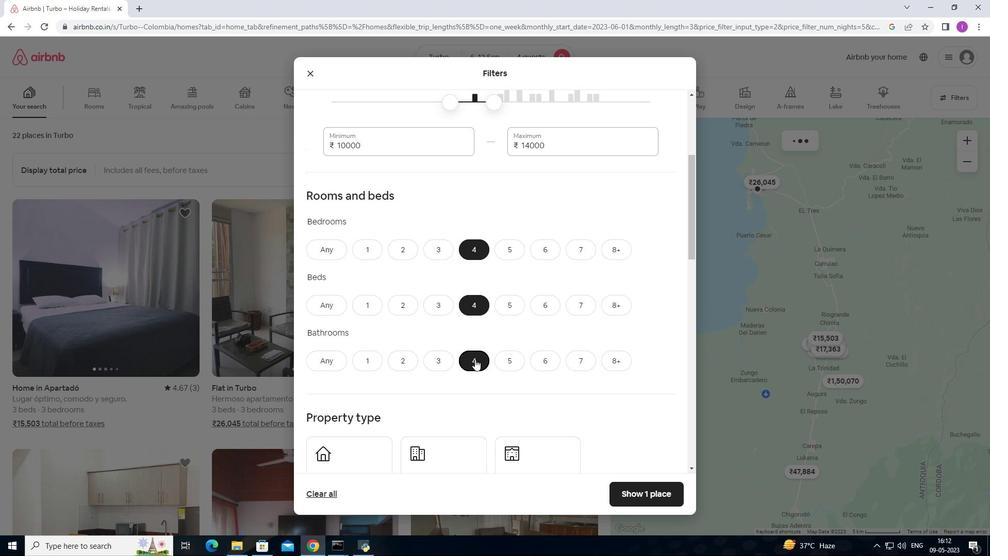 
Action: Mouse scrolled (473, 353) with delta (0, 0)
Screenshot: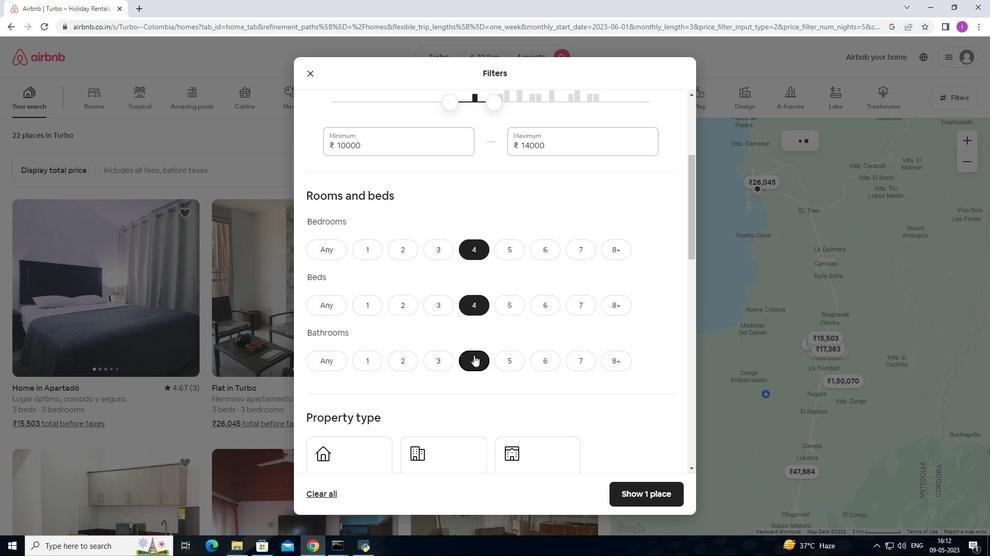 
Action: Mouse scrolled (473, 353) with delta (0, 0)
Screenshot: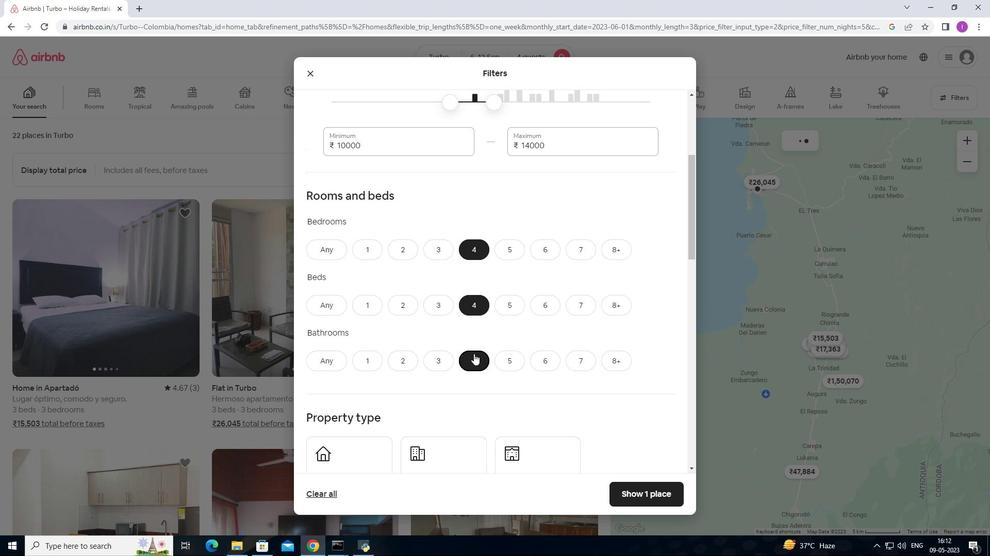 
Action: Mouse scrolled (473, 353) with delta (0, 0)
Screenshot: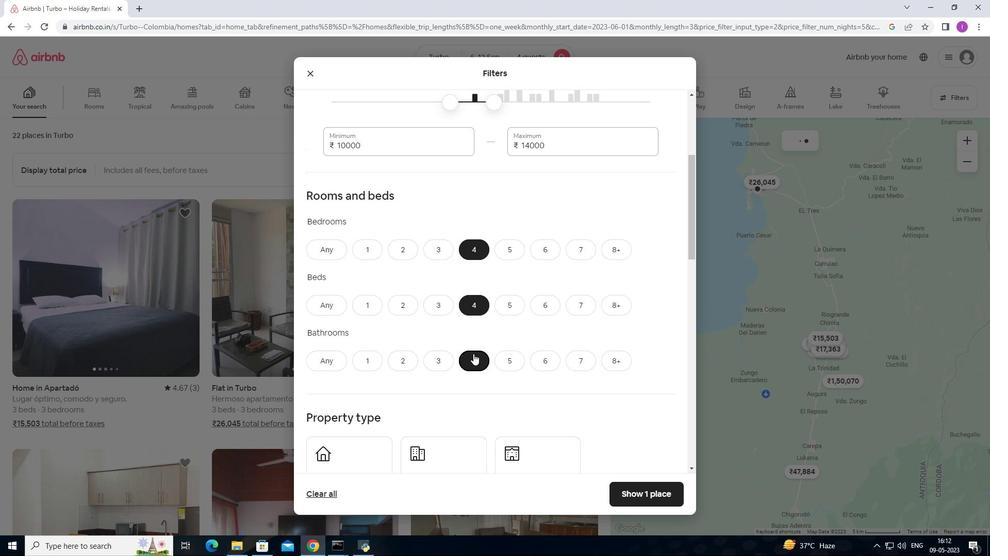 
Action: Mouse scrolled (473, 353) with delta (0, 0)
Screenshot: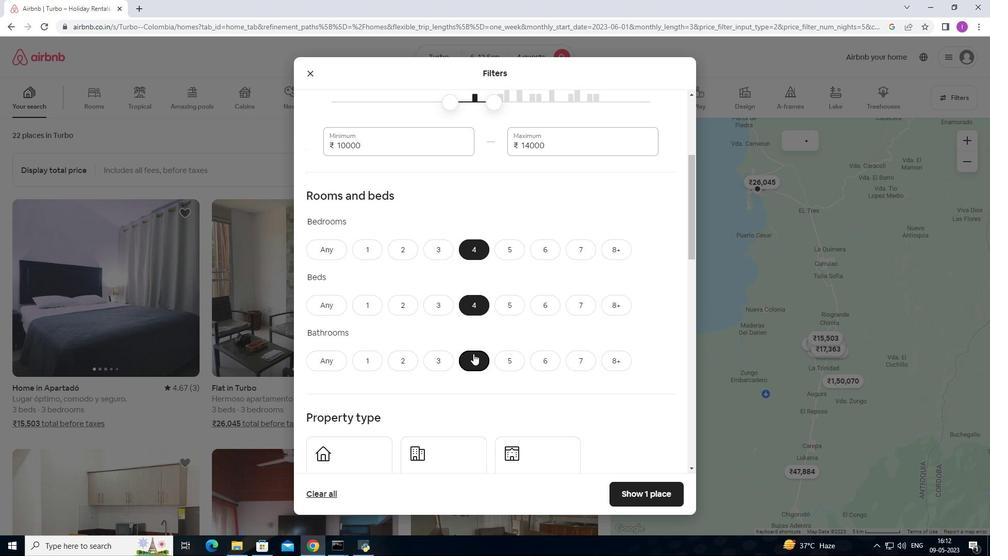 
Action: Mouse moved to (334, 266)
Screenshot: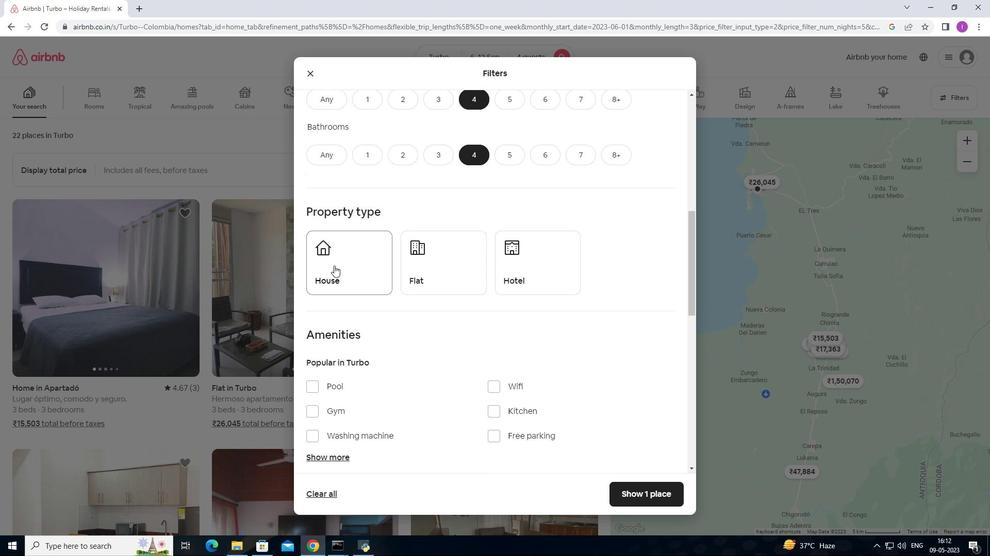 
Action: Mouse pressed left at (334, 266)
Screenshot: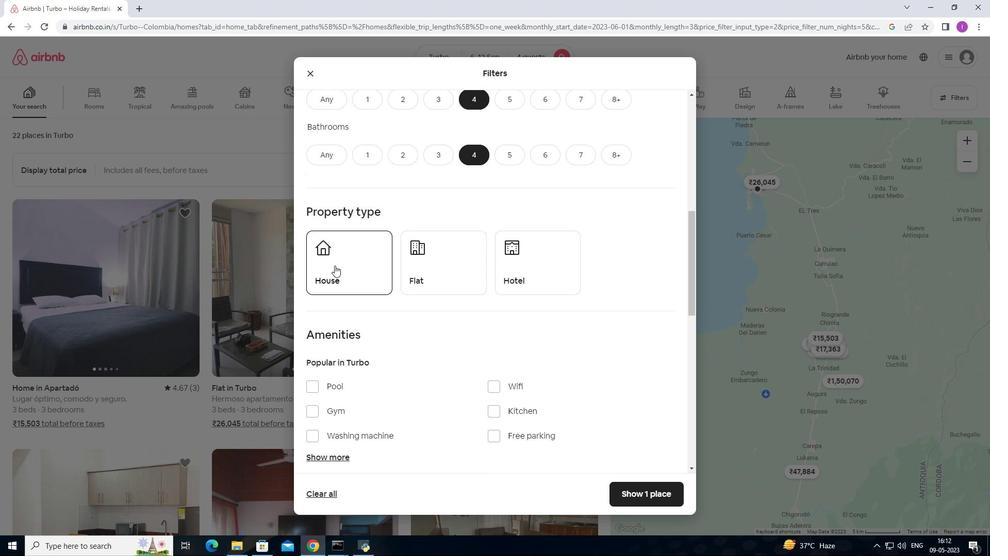 
Action: Mouse moved to (448, 267)
Screenshot: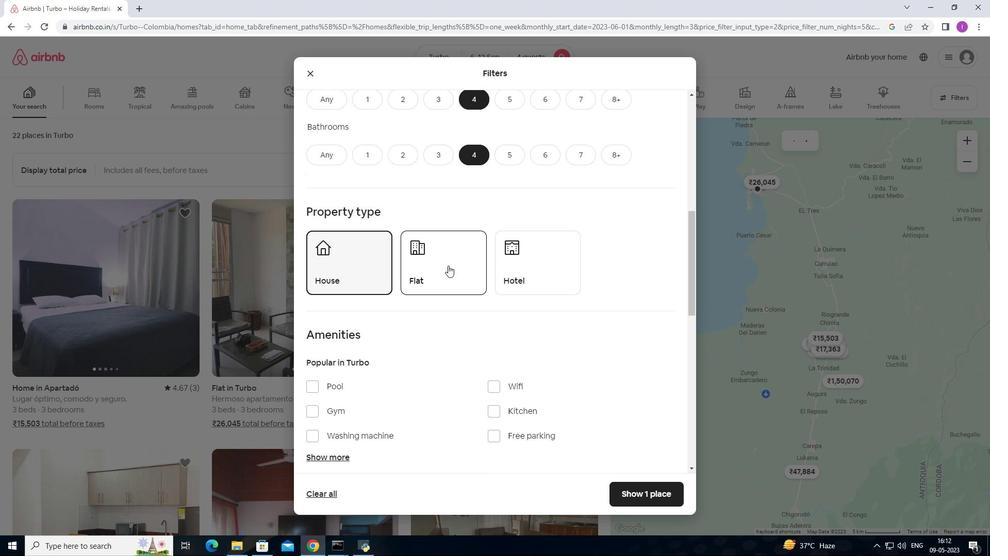 
Action: Mouse pressed left at (448, 267)
Screenshot: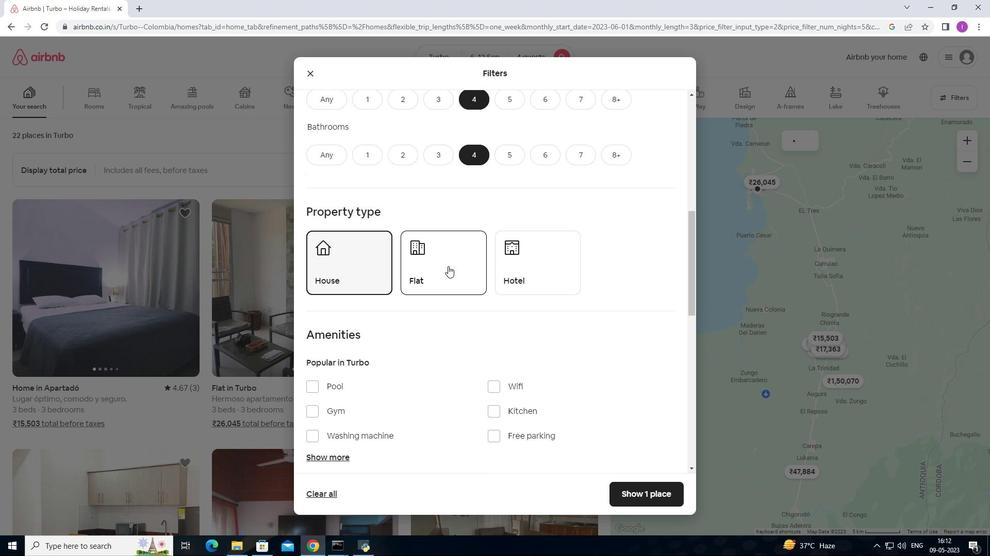 
Action: Mouse scrolled (448, 266) with delta (0, 0)
Screenshot: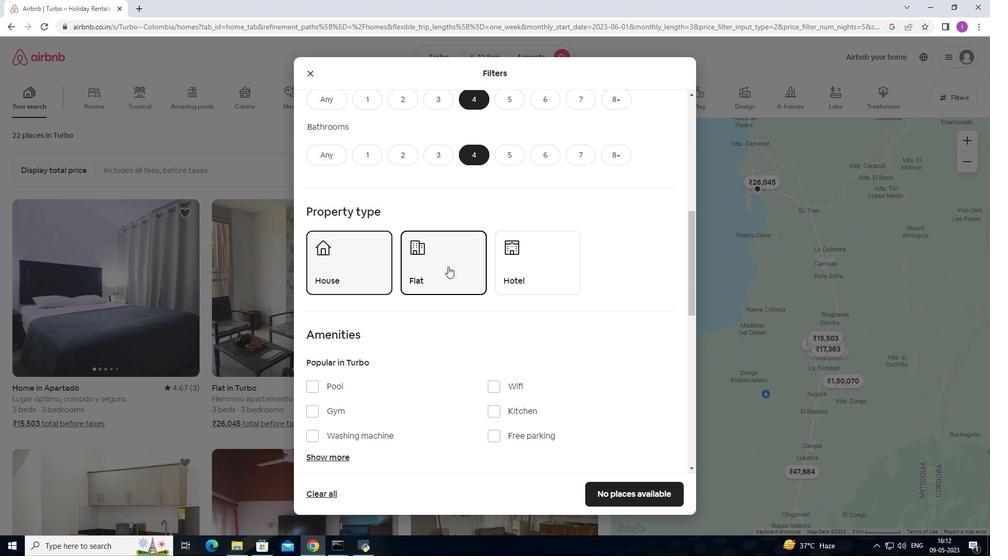 
Action: Mouse scrolled (448, 266) with delta (0, 0)
Screenshot: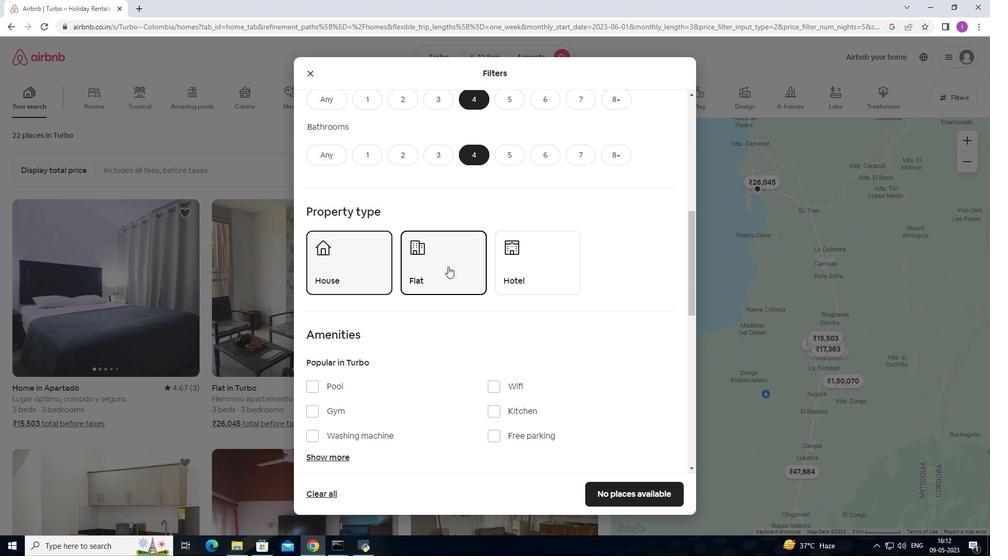 
Action: Mouse scrolled (448, 266) with delta (0, 0)
Screenshot: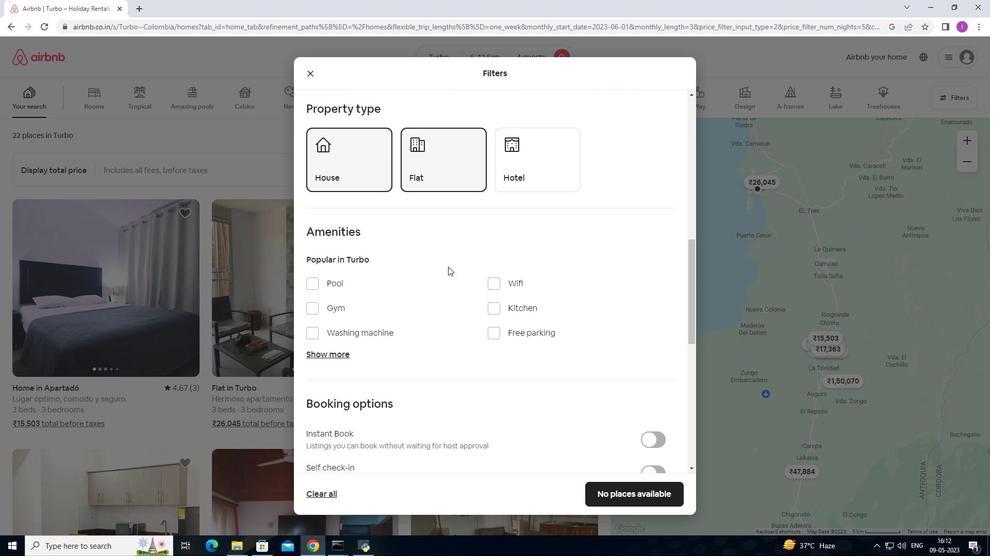 
Action: Mouse moved to (318, 256)
Screenshot: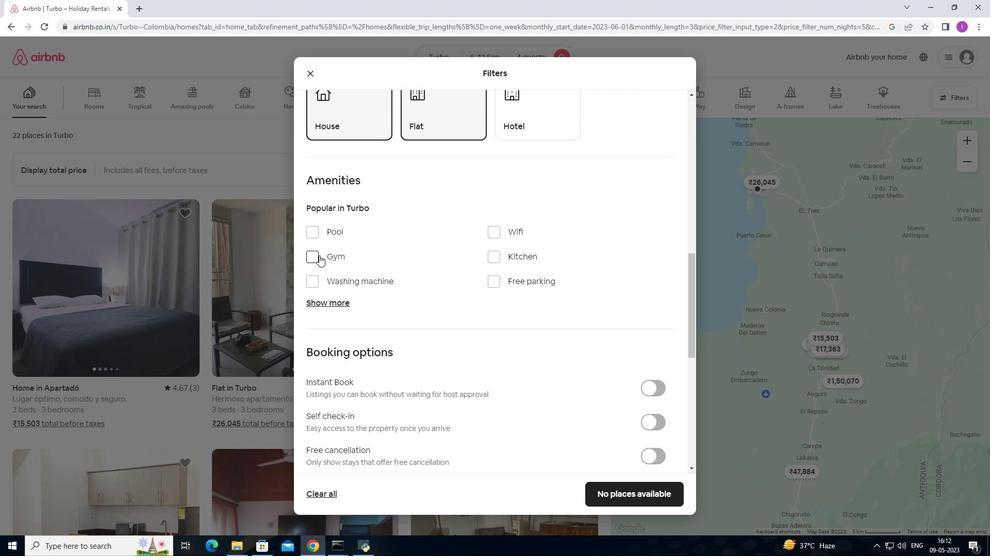 
Action: Mouse pressed left at (318, 256)
Screenshot: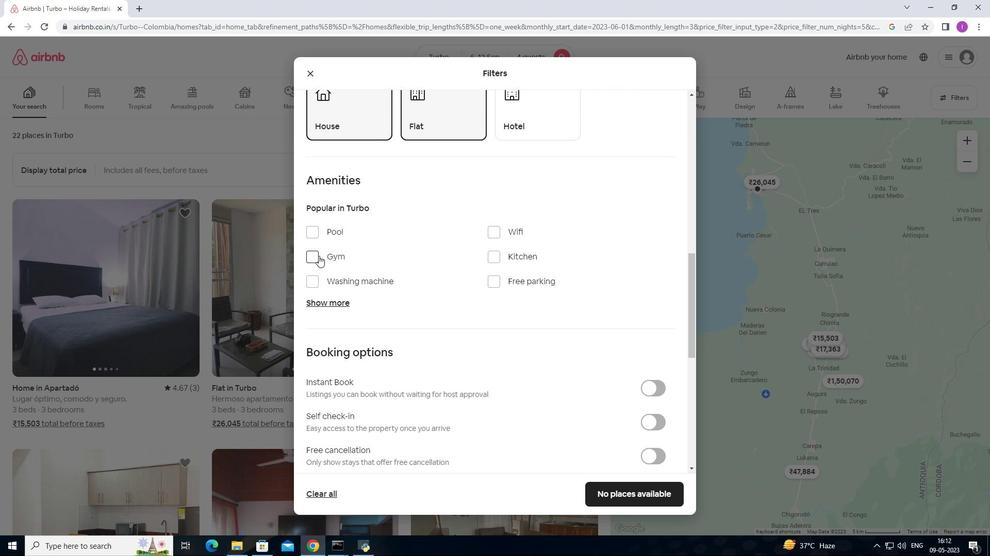 
Action: Mouse moved to (498, 281)
Screenshot: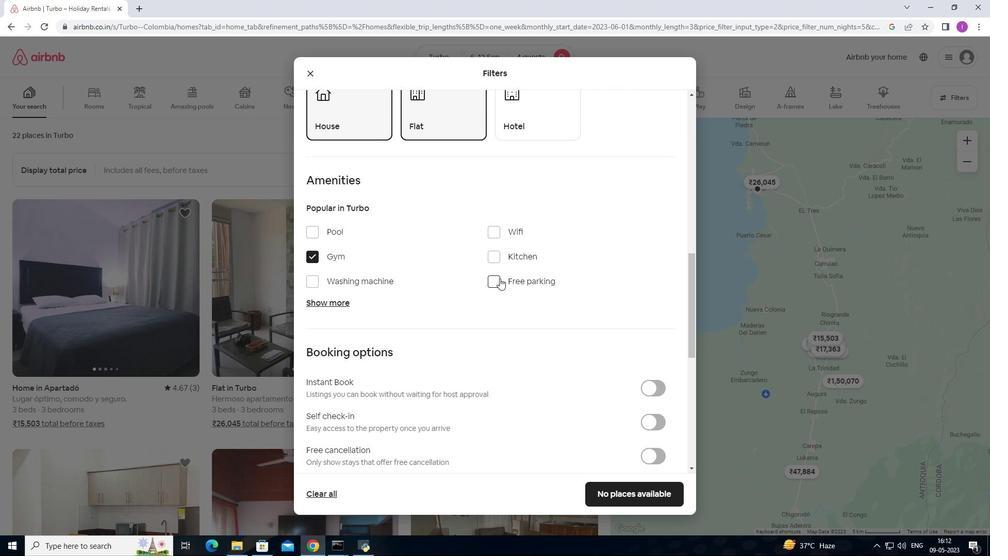 
Action: Mouse pressed left at (498, 281)
Screenshot: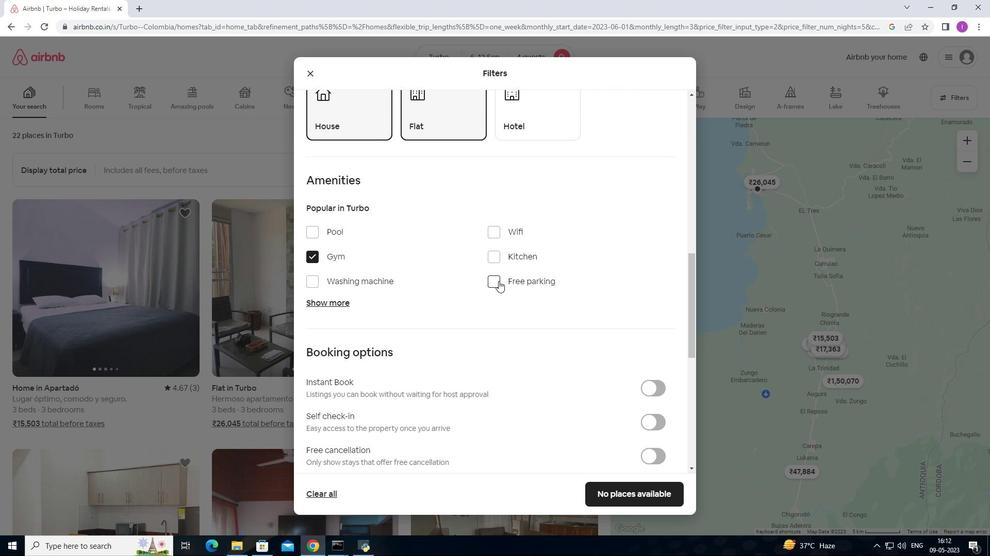 
Action: Mouse moved to (500, 233)
Screenshot: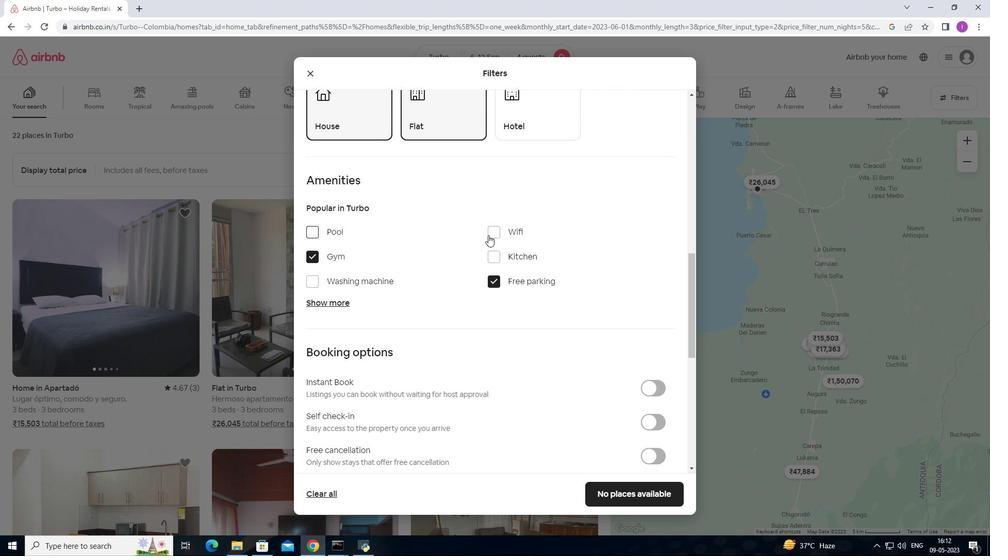 
Action: Mouse pressed left at (500, 233)
Screenshot: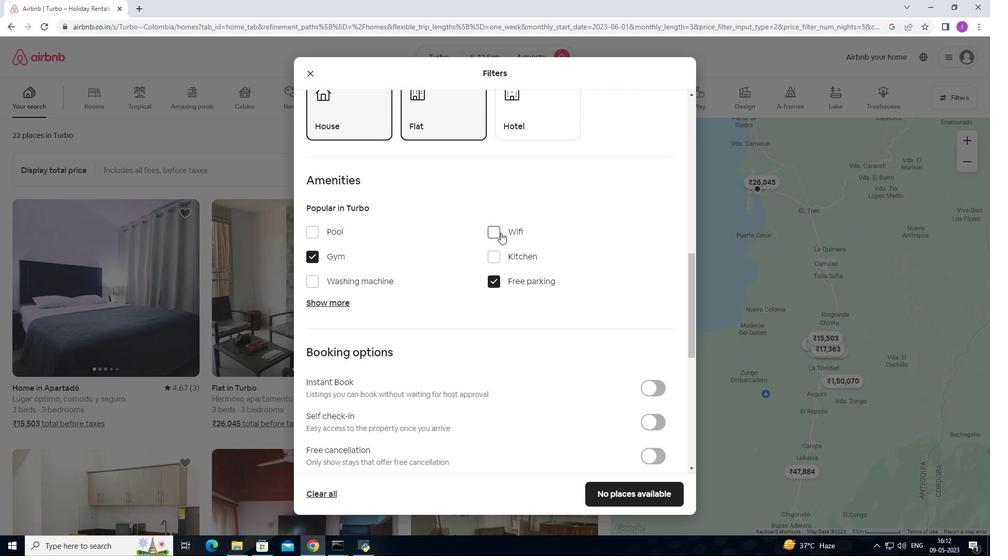 
Action: Mouse moved to (333, 301)
Screenshot: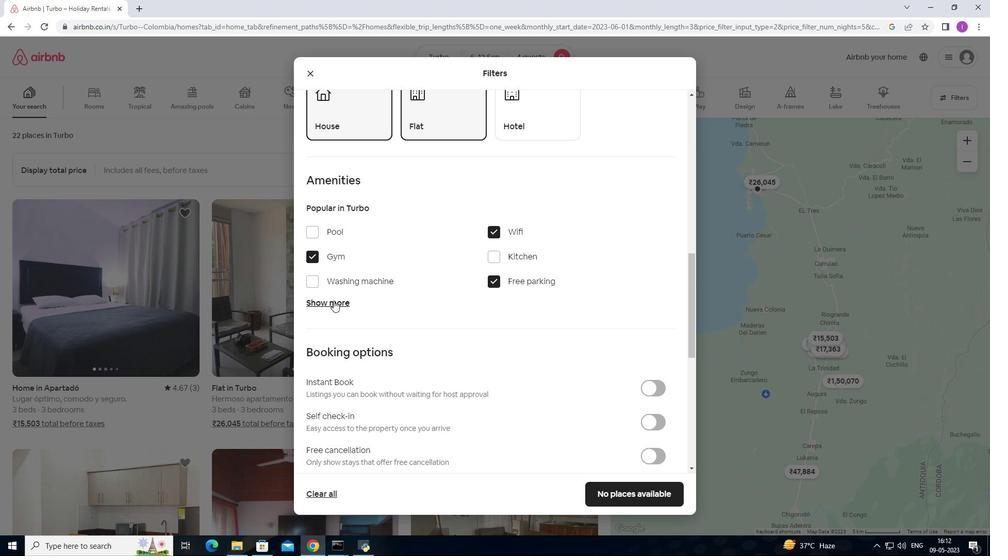 
Action: Mouse pressed left at (333, 301)
Screenshot: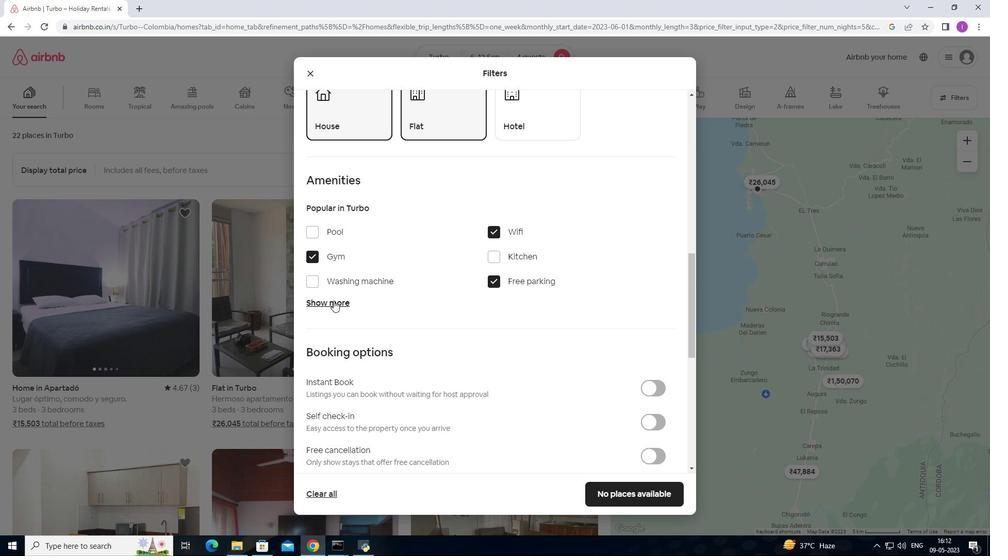 
Action: Mouse moved to (316, 389)
Screenshot: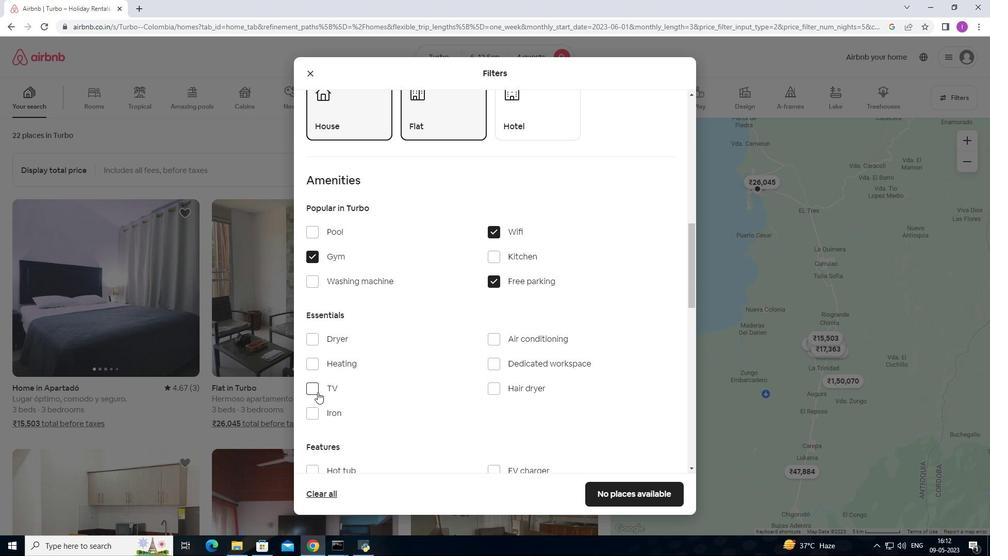 
Action: Mouse pressed left at (316, 389)
Screenshot: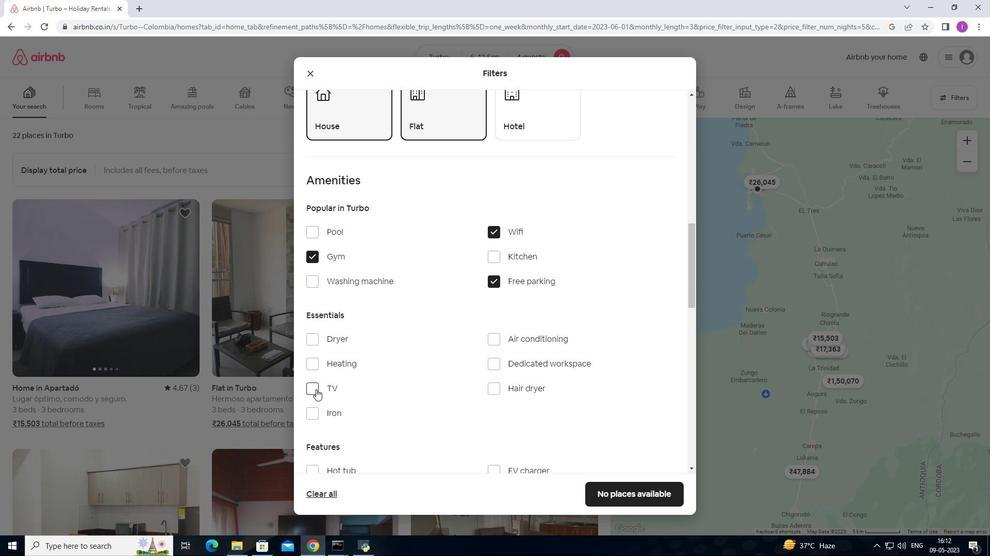 
Action: Mouse moved to (399, 396)
Screenshot: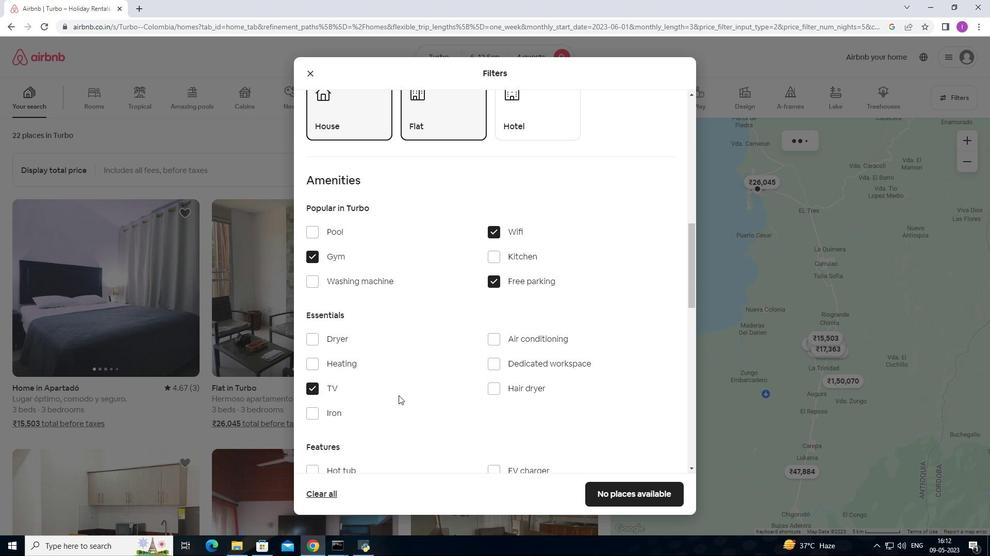 
Action: Mouse scrolled (399, 395) with delta (0, 0)
Screenshot: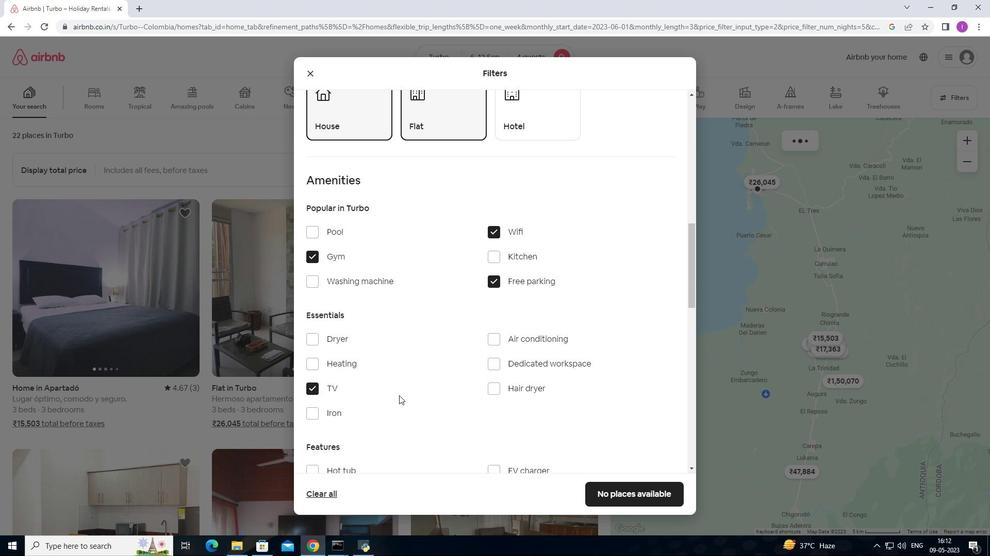 
Action: Mouse scrolled (399, 395) with delta (0, 0)
Screenshot: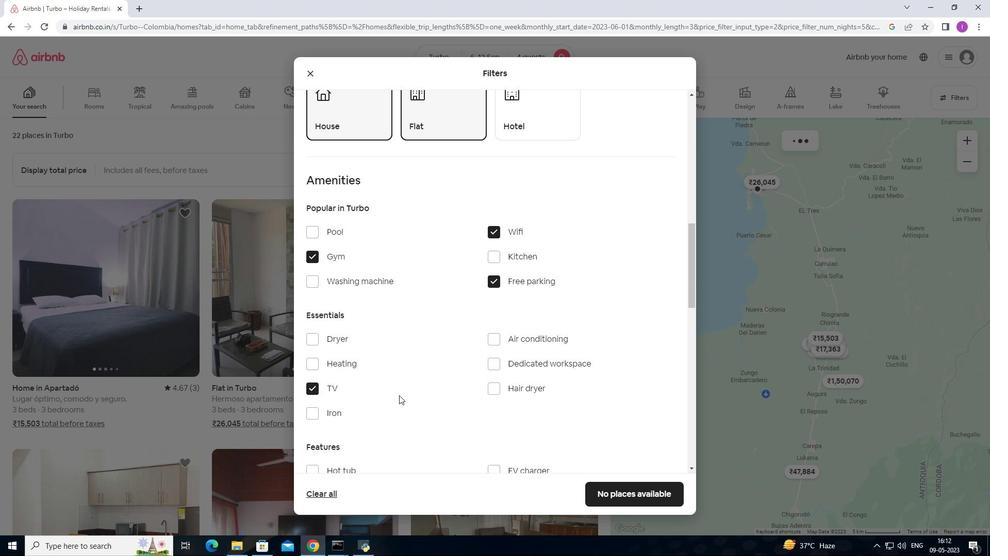 
Action: Mouse moved to (408, 389)
Screenshot: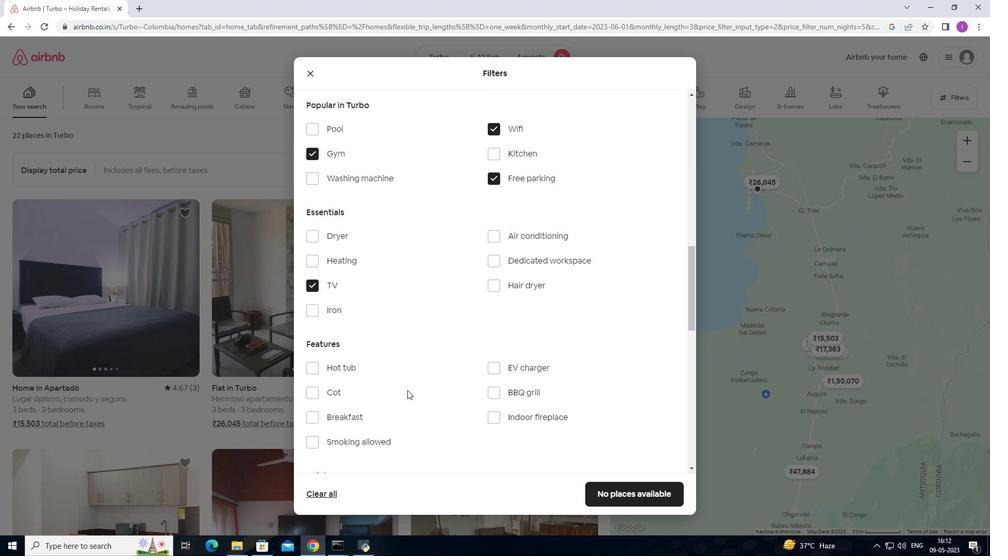
Action: Mouse scrolled (408, 388) with delta (0, 0)
Screenshot: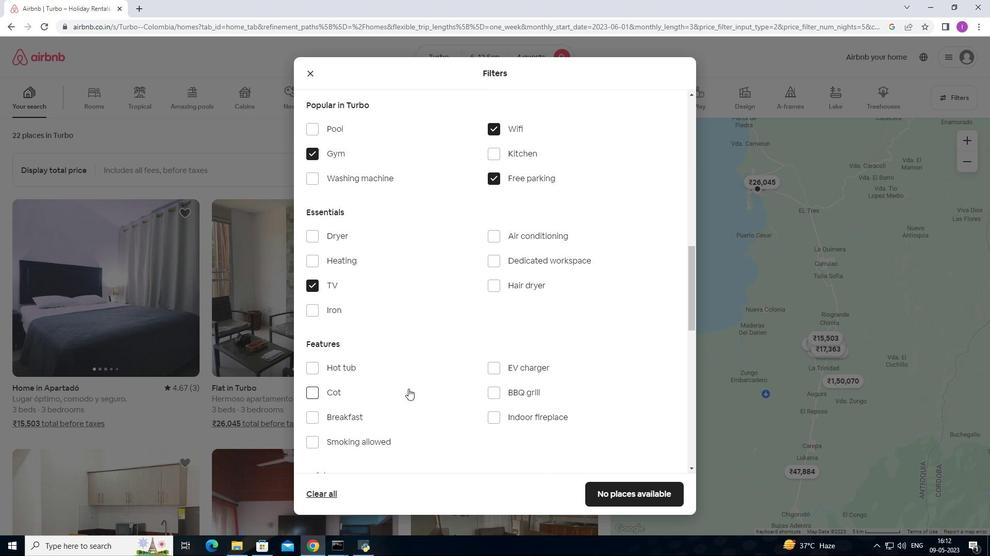 
Action: Mouse scrolled (408, 388) with delta (0, 0)
Screenshot: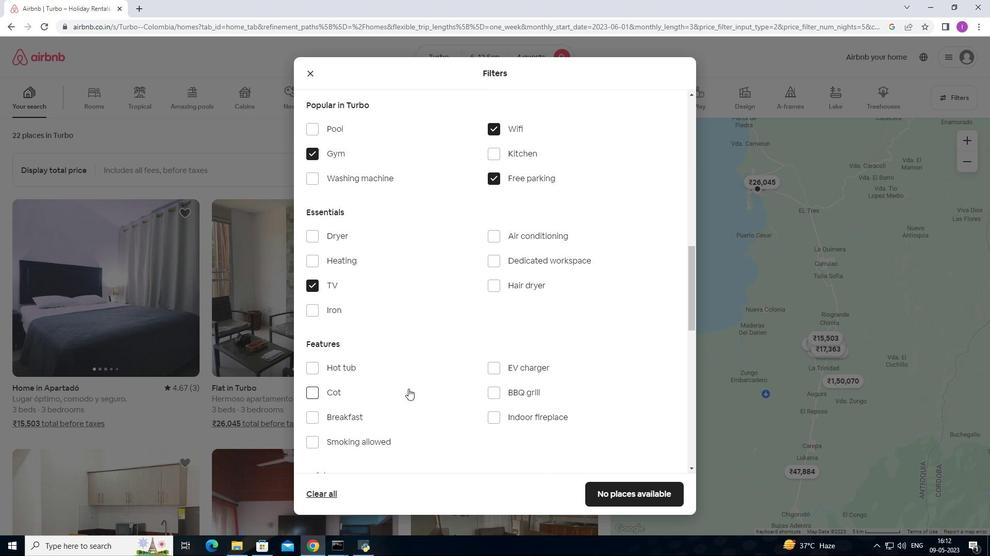 
Action: Mouse moved to (311, 316)
Screenshot: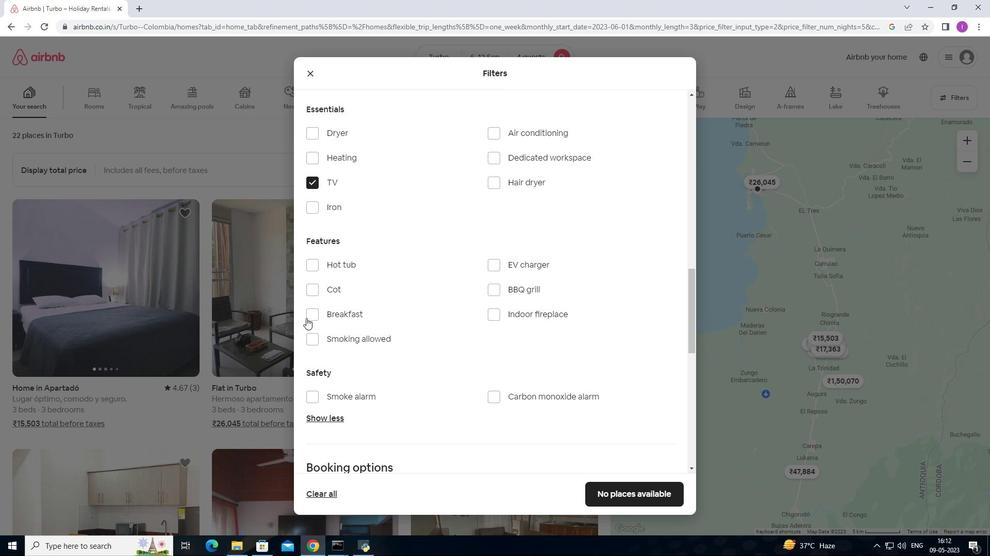 
Action: Mouse pressed left at (311, 316)
Screenshot: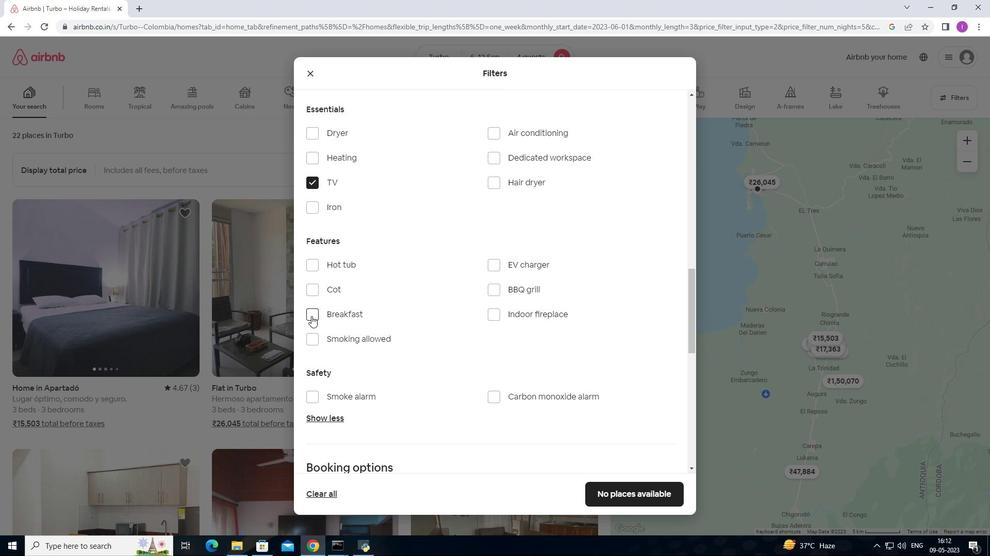 
Action: Mouse moved to (358, 387)
Screenshot: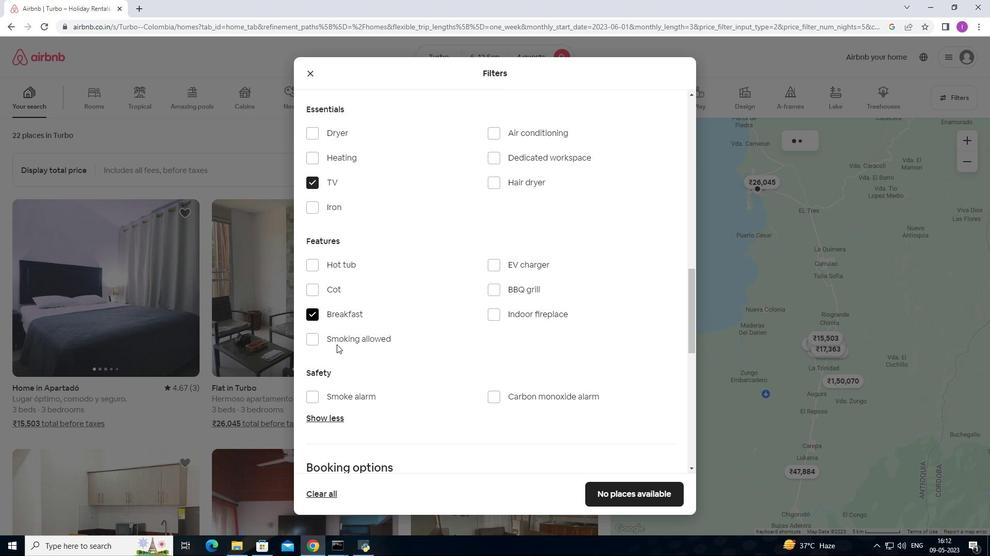 
Action: Mouse scrolled (358, 387) with delta (0, 0)
Screenshot: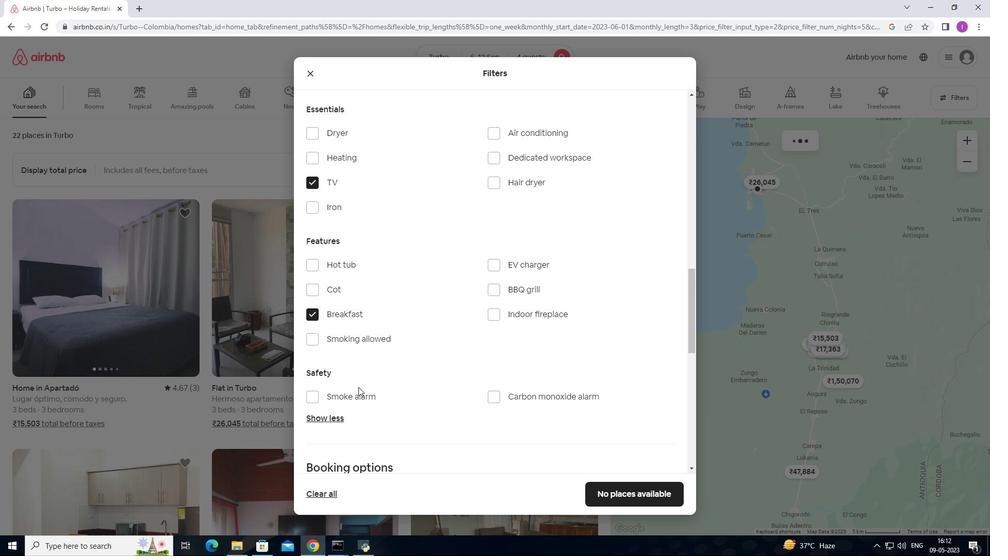 
Action: Mouse scrolled (358, 387) with delta (0, 0)
Screenshot: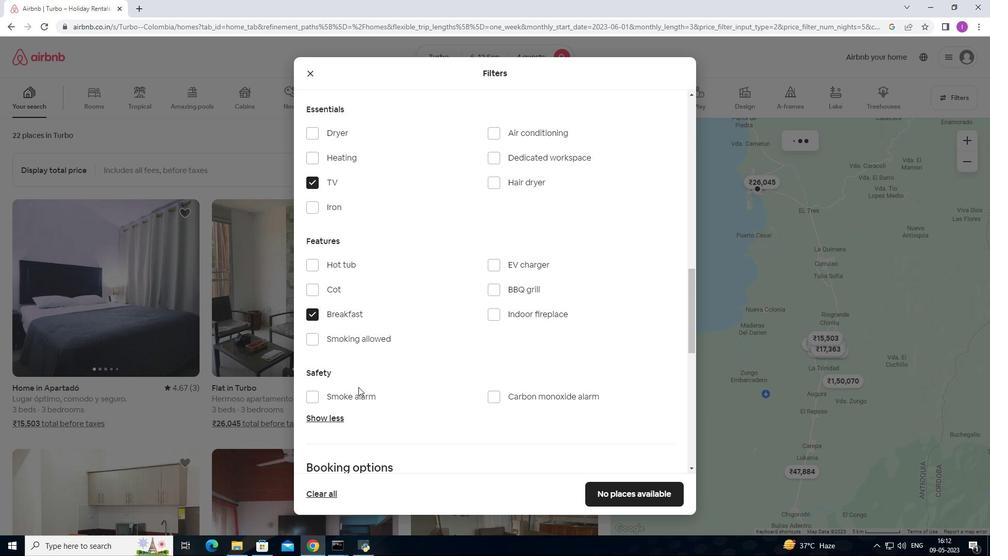
Action: Mouse moved to (358, 388)
Screenshot: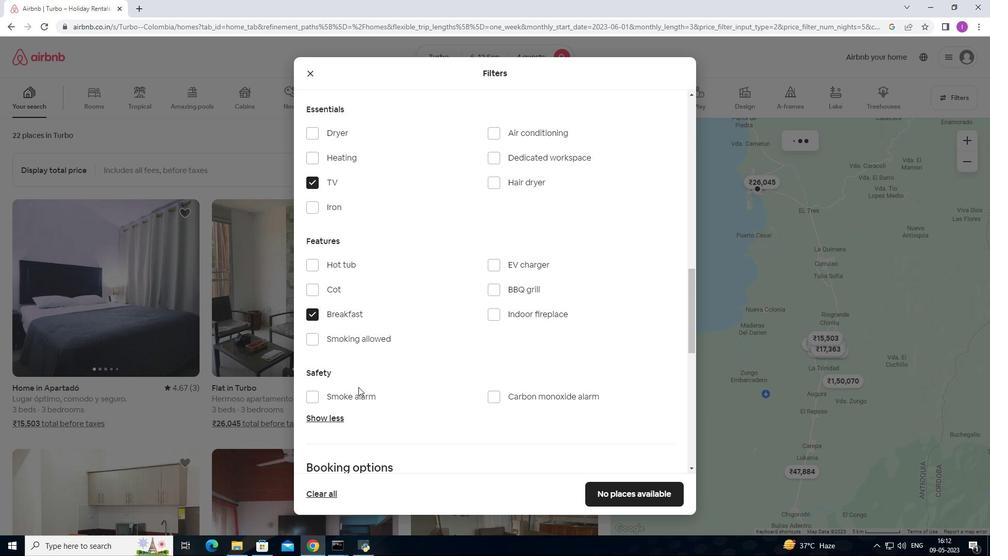 
Action: Mouse scrolled (358, 387) with delta (0, 0)
Screenshot: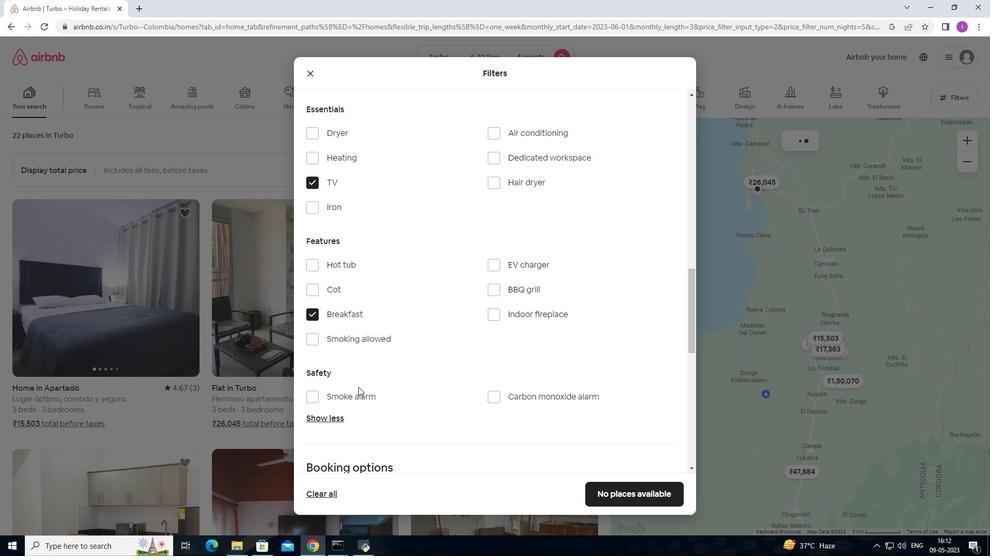 
Action: Mouse scrolled (358, 387) with delta (0, 0)
Screenshot: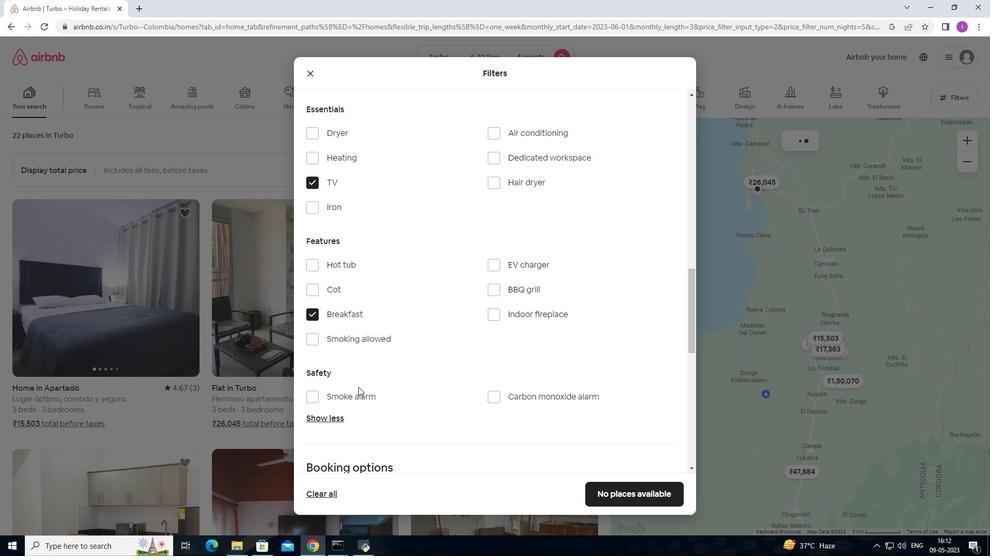 
Action: Mouse moved to (660, 331)
Screenshot: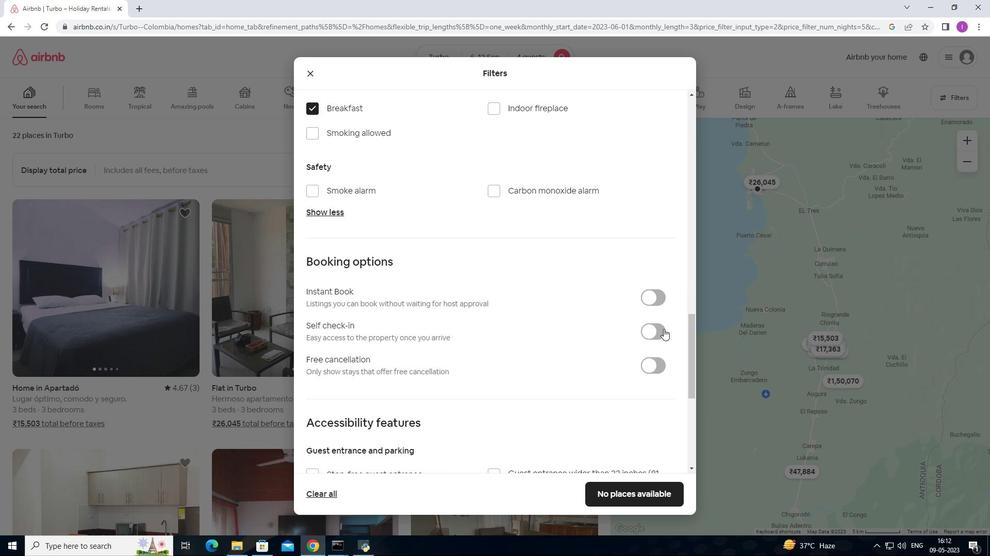 
Action: Mouse pressed left at (660, 331)
Screenshot: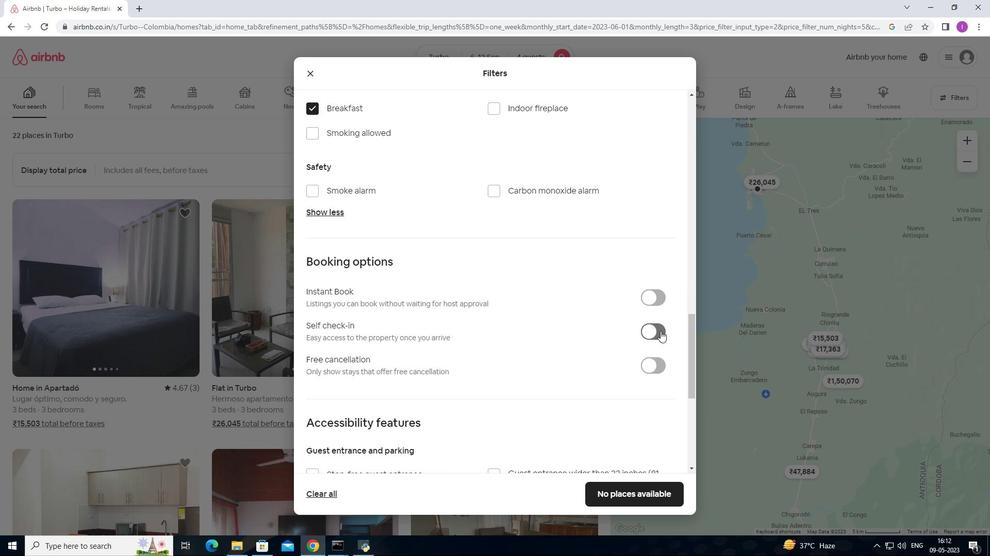 
Action: Mouse moved to (520, 357)
Screenshot: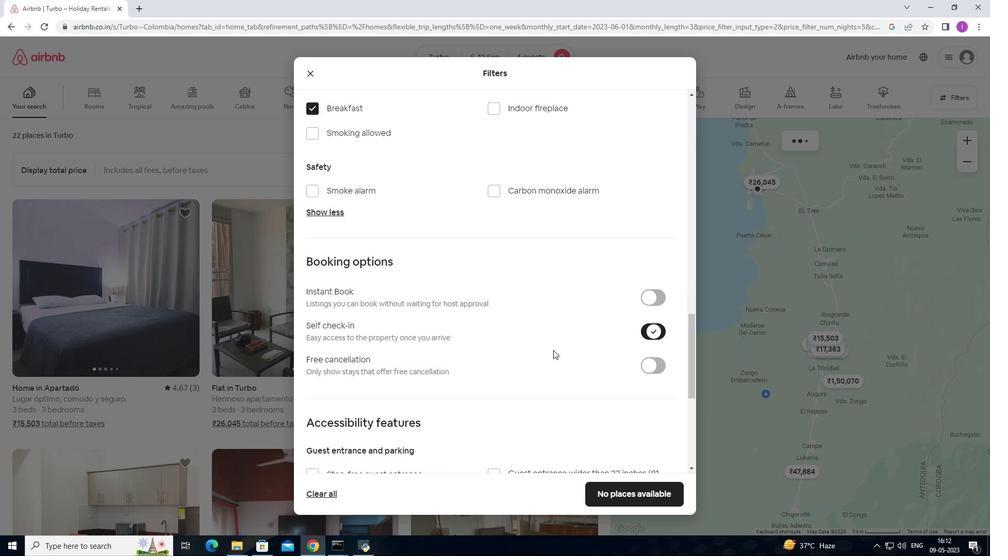 
Action: Mouse scrolled (520, 356) with delta (0, 0)
Screenshot: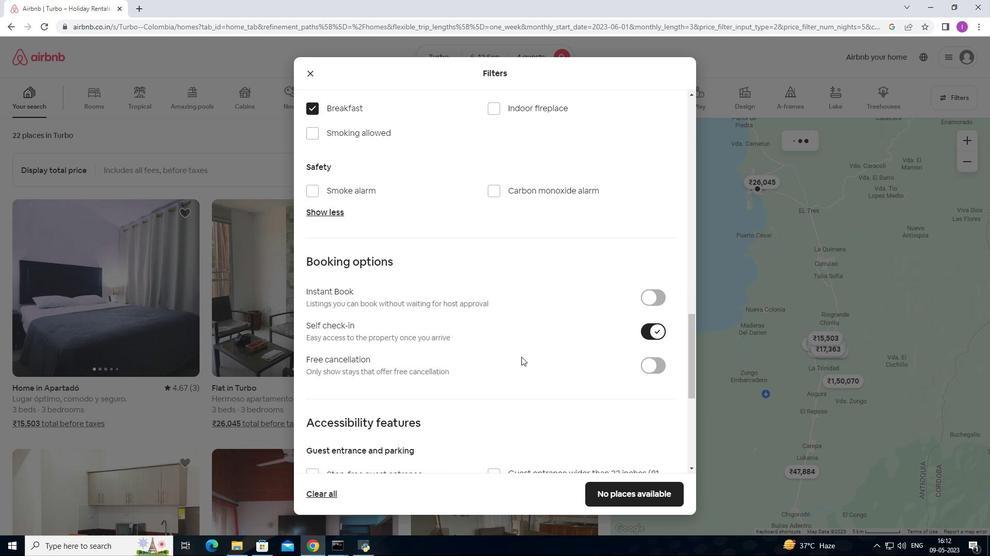 
Action: Mouse scrolled (520, 356) with delta (0, 0)
Screenshot: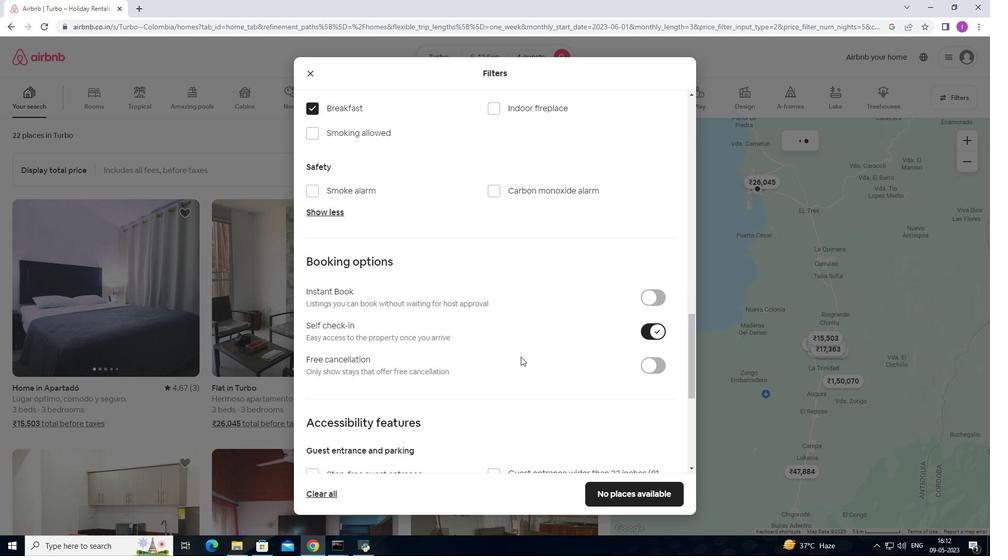 
Action: Mouse moved to (520, 357)
Screenshot: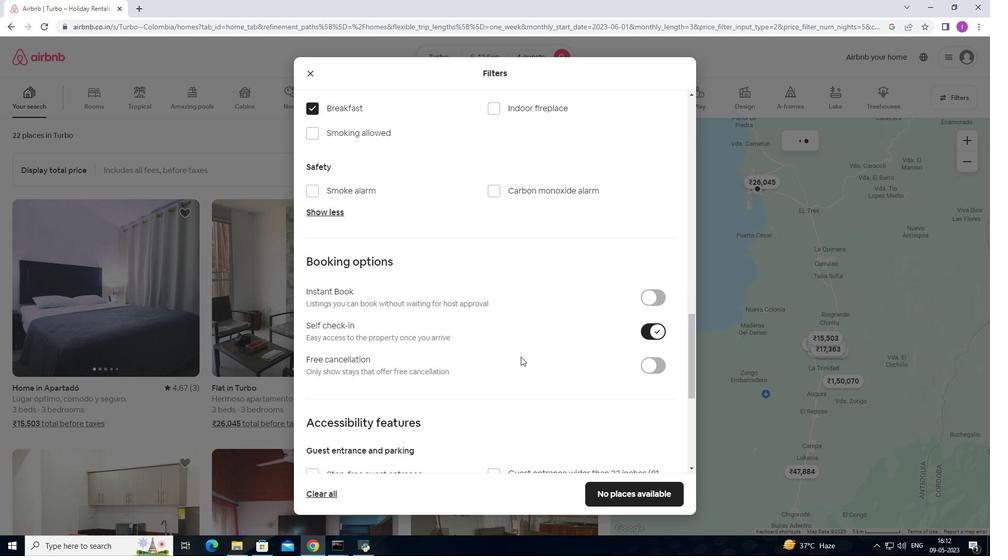
Action: Mouse scrolled (520, 356) with delta (0, 0)
Screenshot: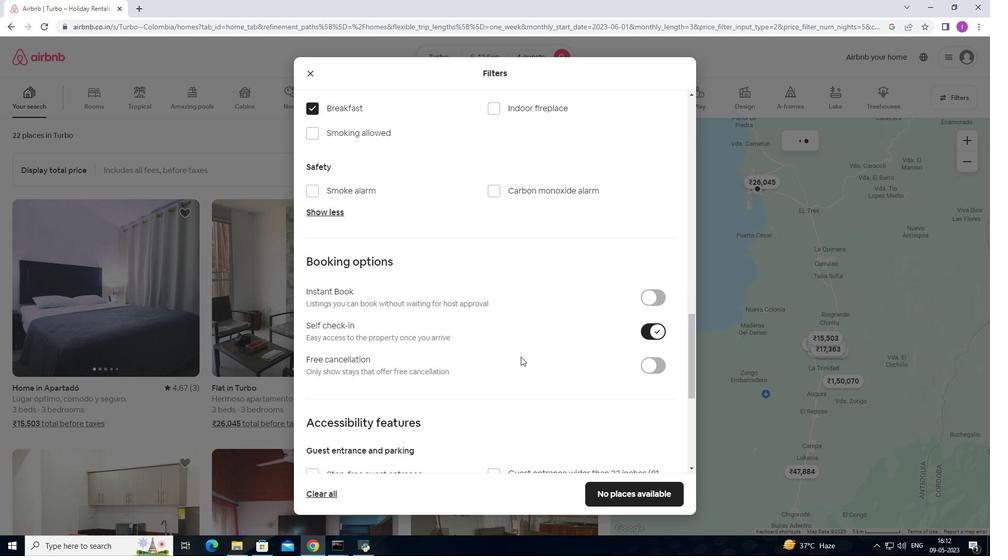 
Action: Mouse moved to (519, 357)
Screenshot: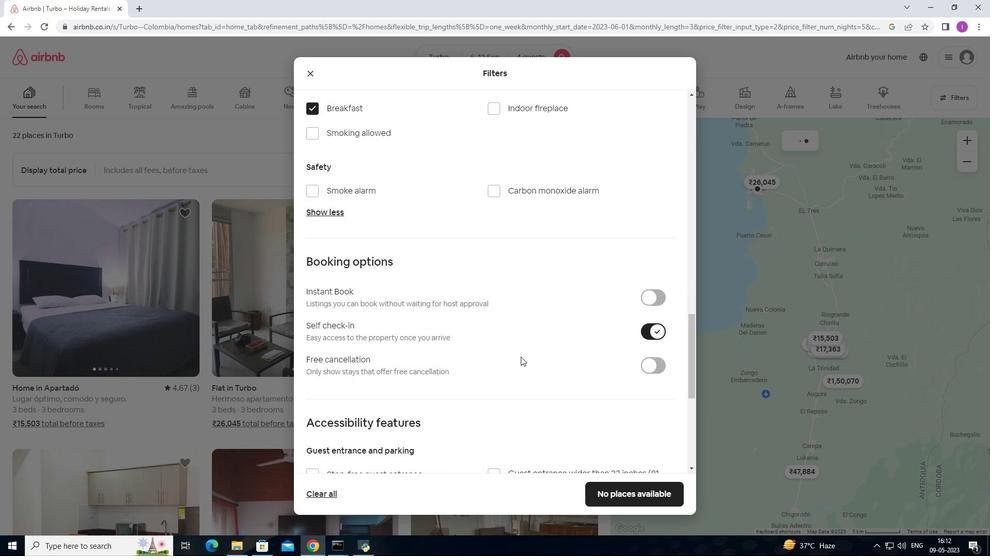 
Action: Mouse scrolled (519, 356) with delta (0, 0)
Screenshot: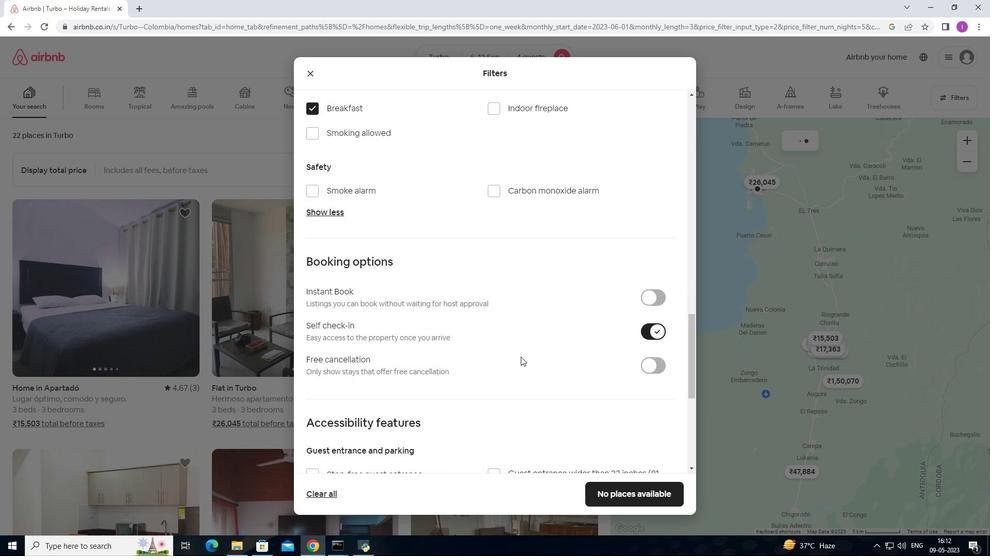 
Action: Mouse moved to (518, 357)
Screenshot: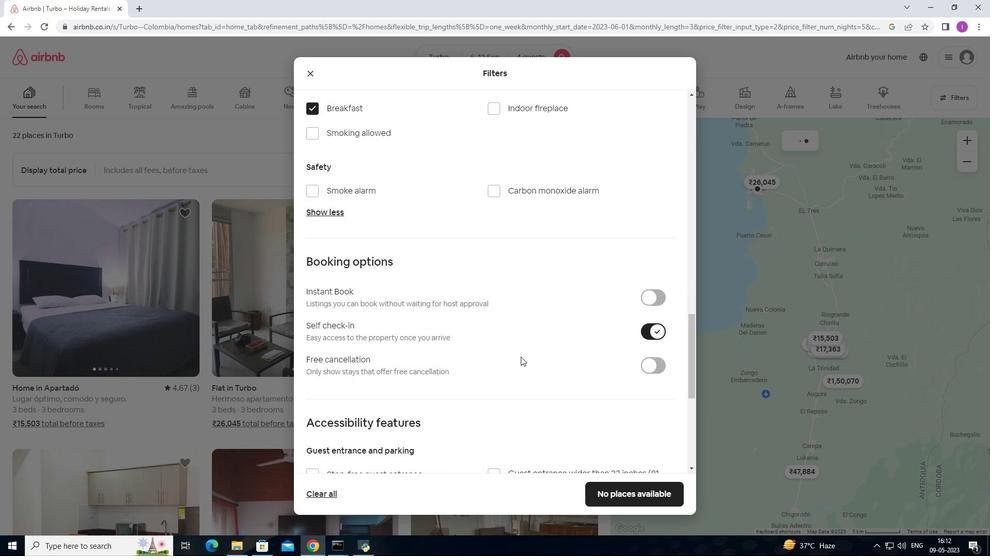 
Action: Mouse scrolled (518, 356) with delta (0, 0)
Screenshot: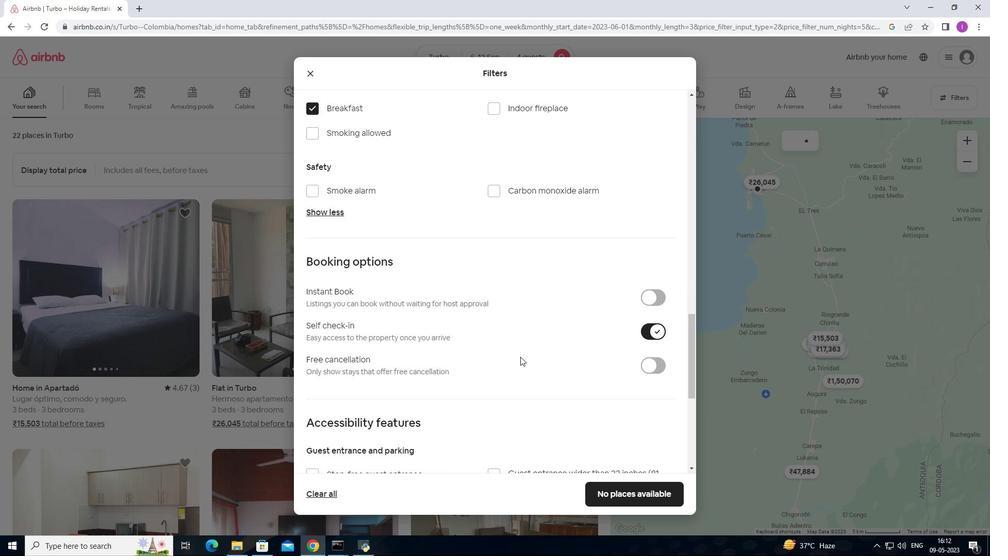
Action: Mouse moved to (515, 357)
Screenshot: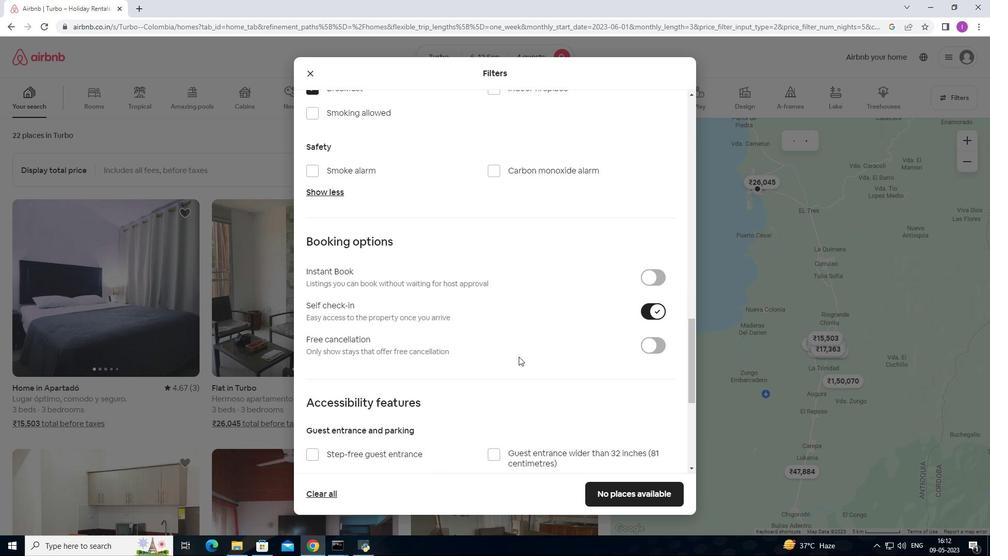 
Action: Mouse scrolled (515, 357) with delta (0, 0)
Screenshot: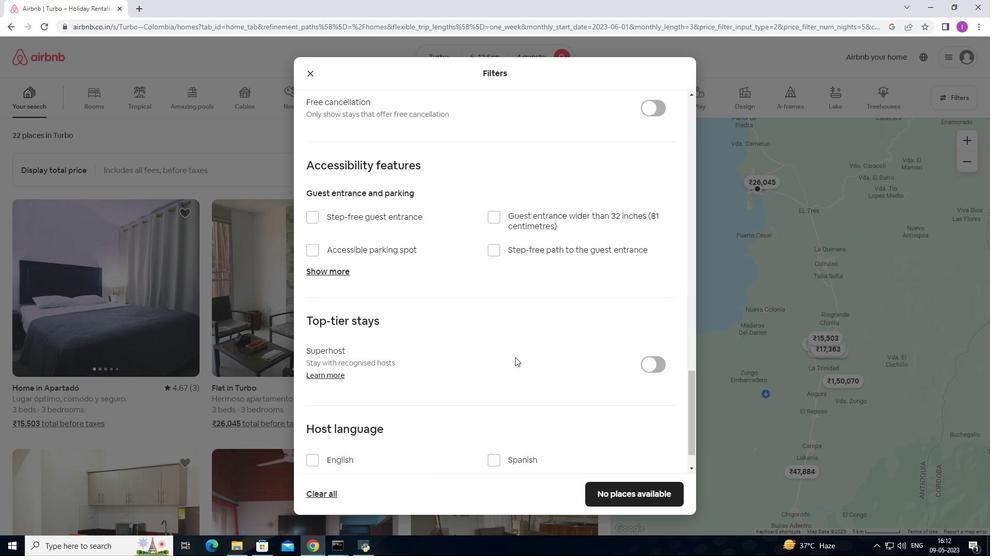 
Action: Mouse scrolled (515, 357) with delta (0, 0)
Screenshot: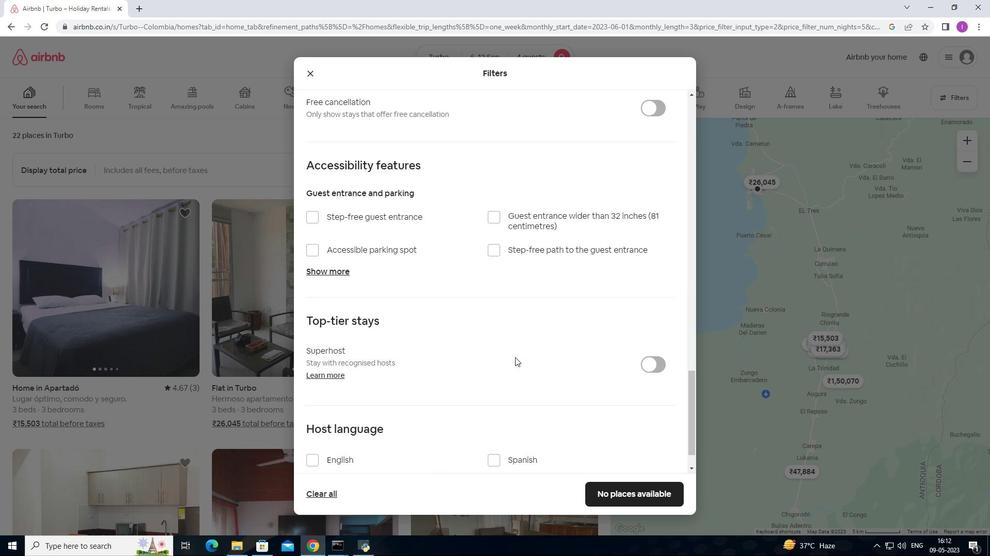 
Action: Mouse scrolled (515, 357) with delta (0, 0)
Screenshot: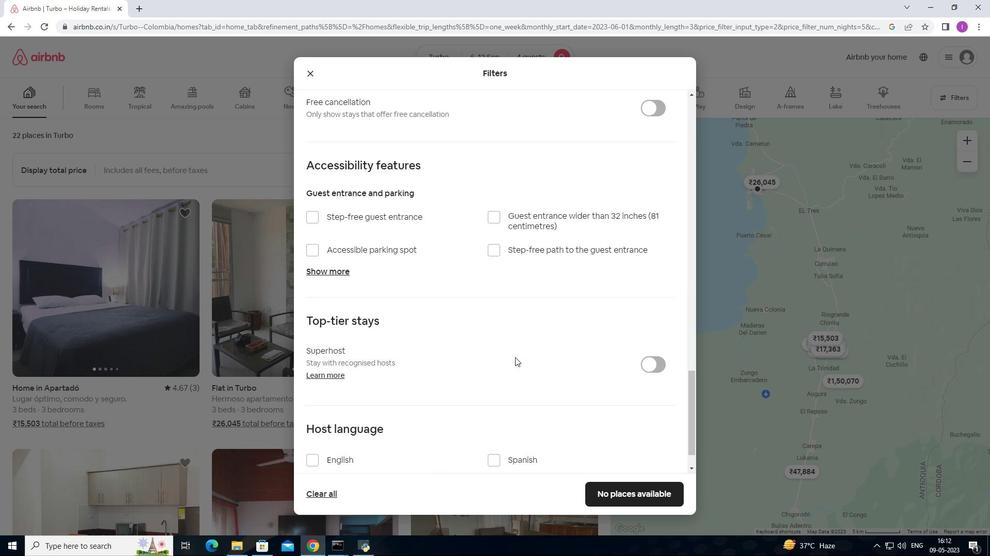 
Action: Mouse scrolled (515, 357) with delta (0, 0)
Screenshot: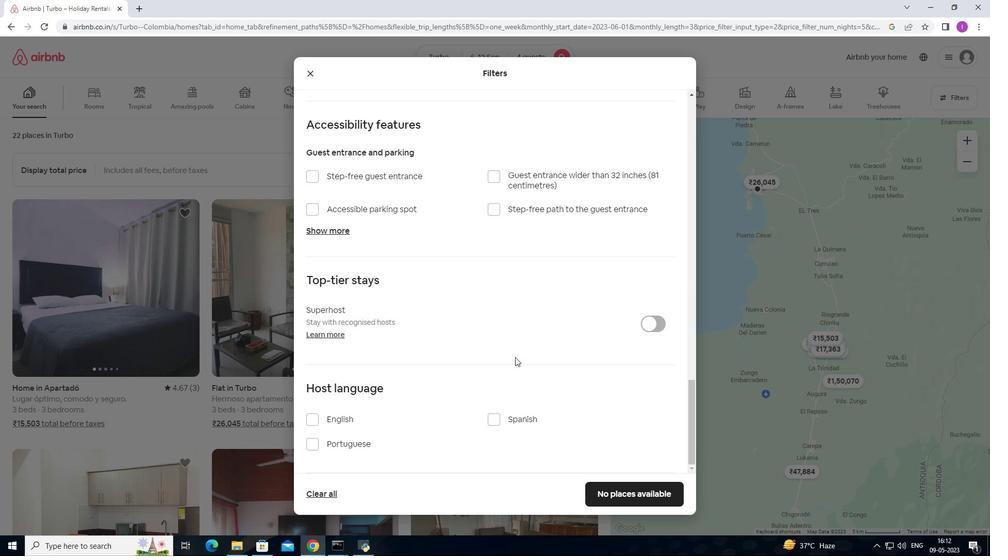 
Action: Mouse scrolled (515, 357) with delta (0, 0)
Screenshot: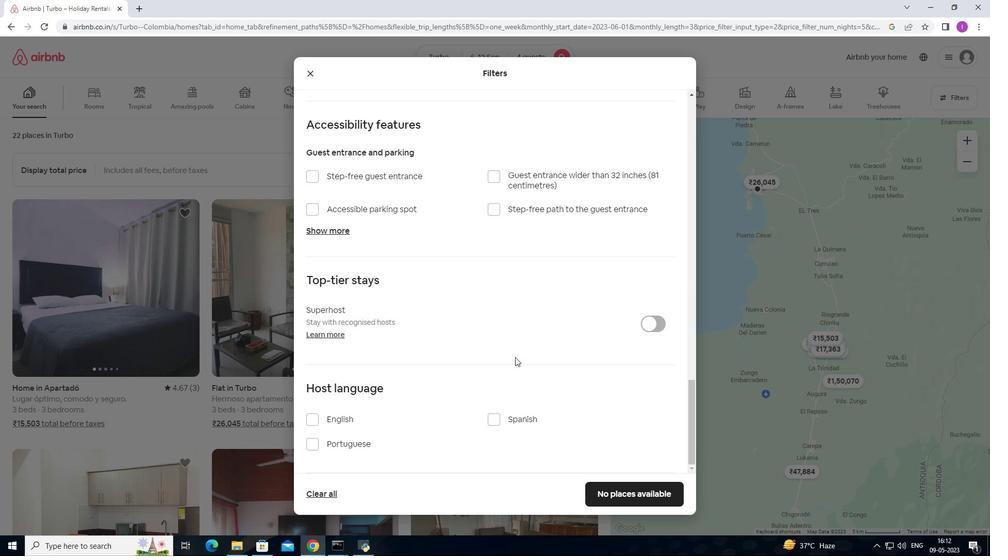 
Action: Mouse moved to (315, 419)
Screenshot: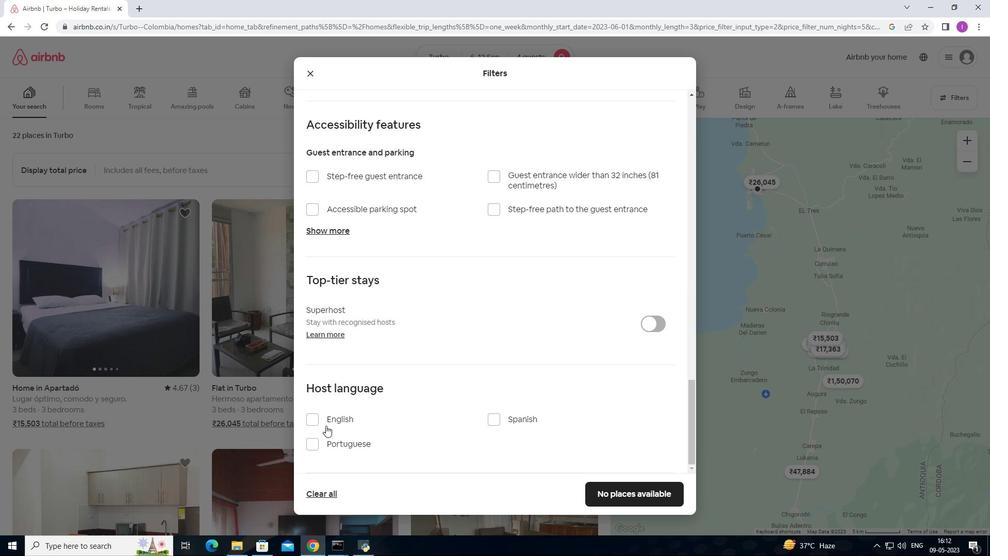 
Action: Mouse pressed left at (315, 419)
Screenshot: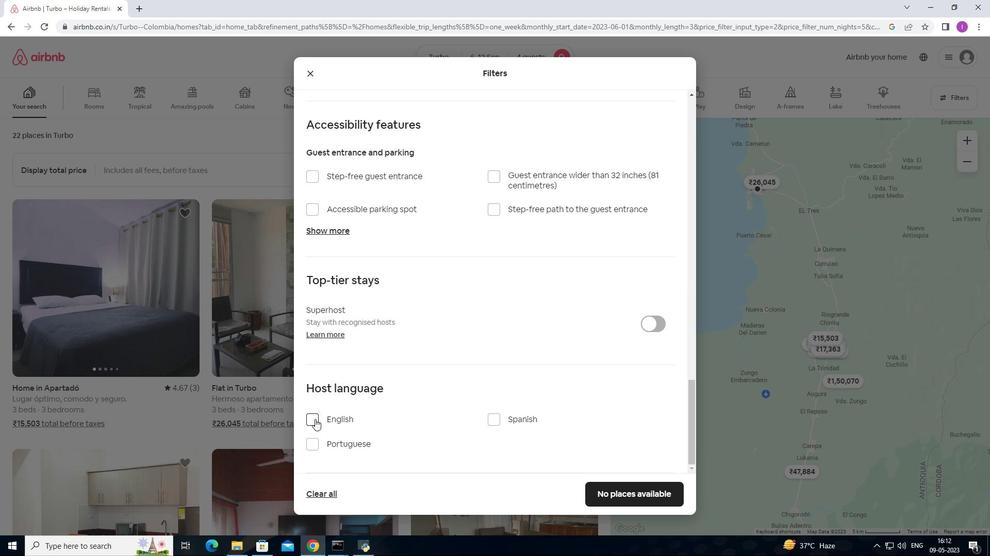 
Action: Mouse moved to (636, 504)
Screenshot: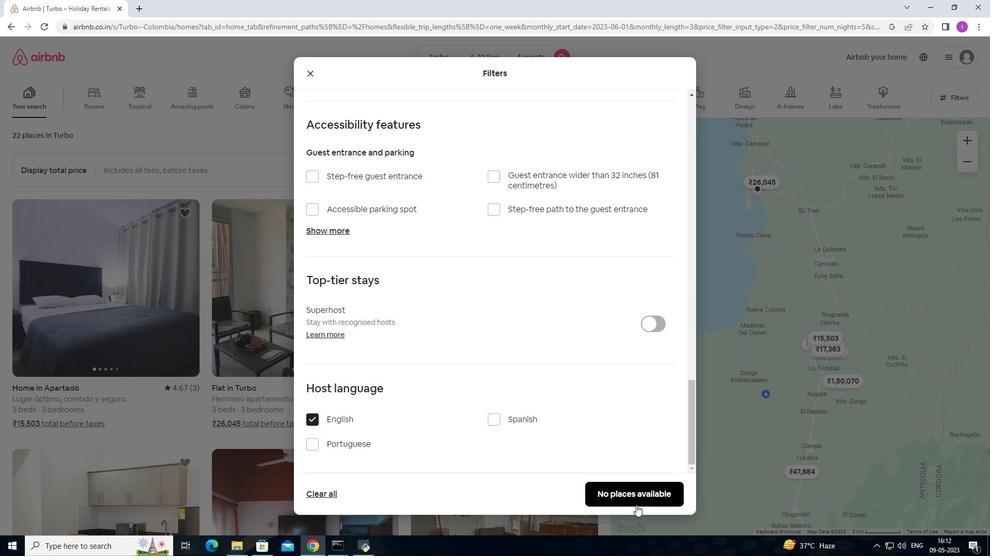 
Action: Mouse pressed left at (636, 504)
Screenshot: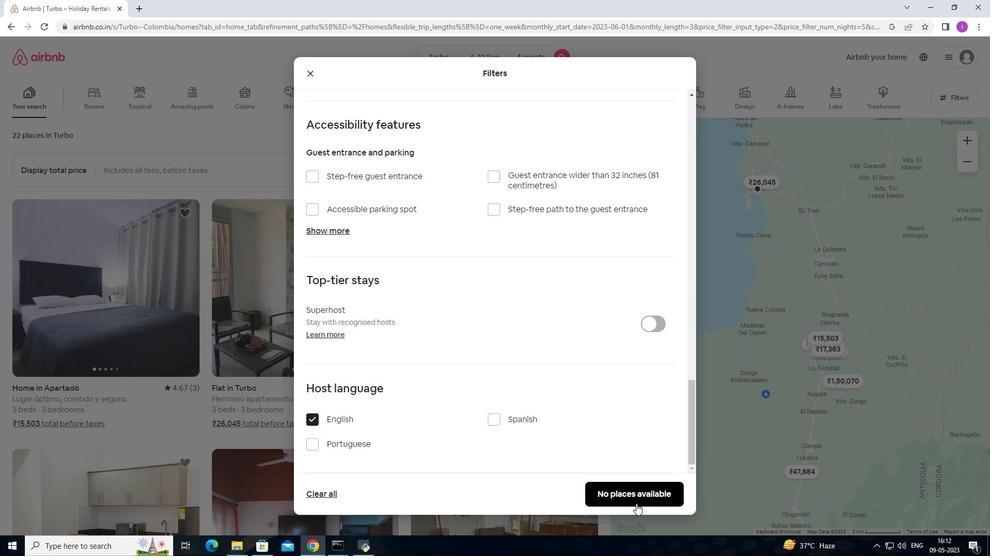 
